 Task: Look for products in the category "Letter Vitamins" from Ultima Replenisher only.
Action: Mouse moved to (331, 186)
Screenshot: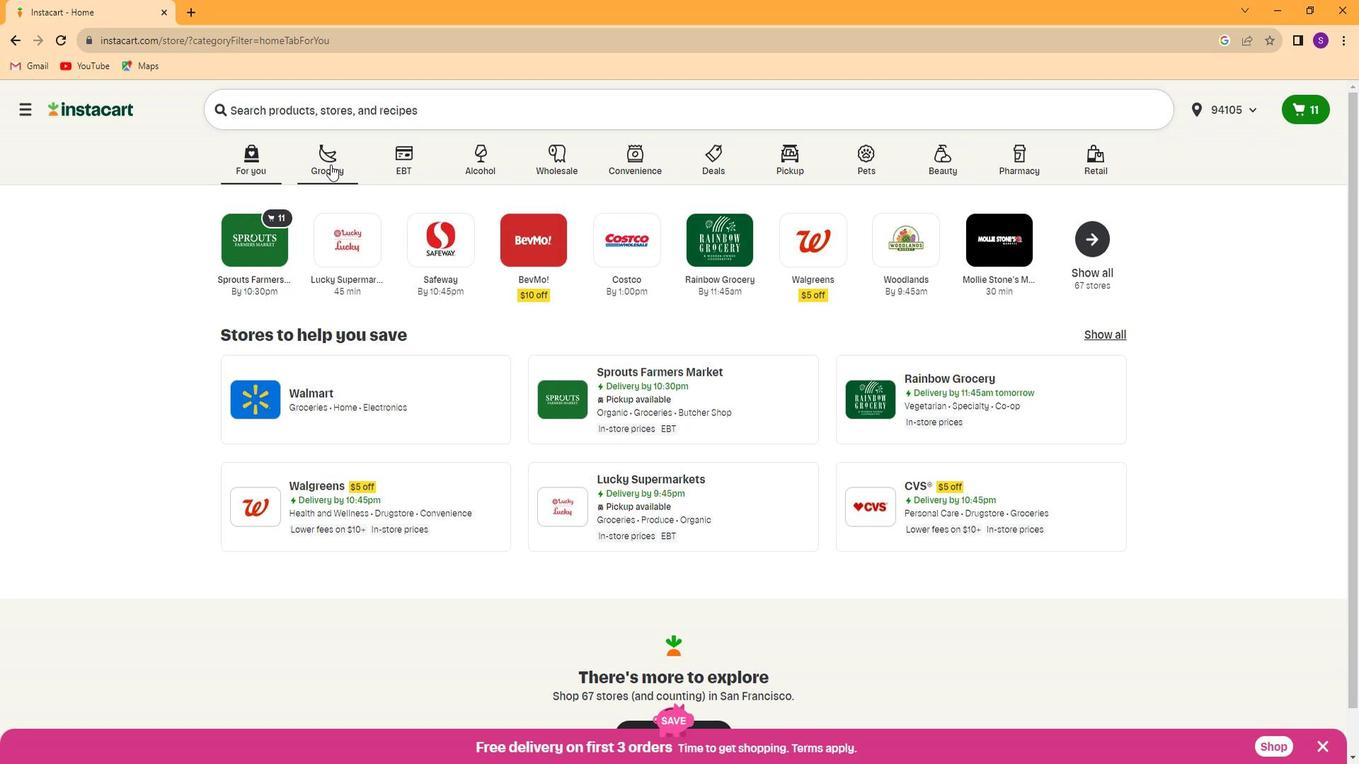 
Action: Mouse pressed left at (331, 186)
Screenshot: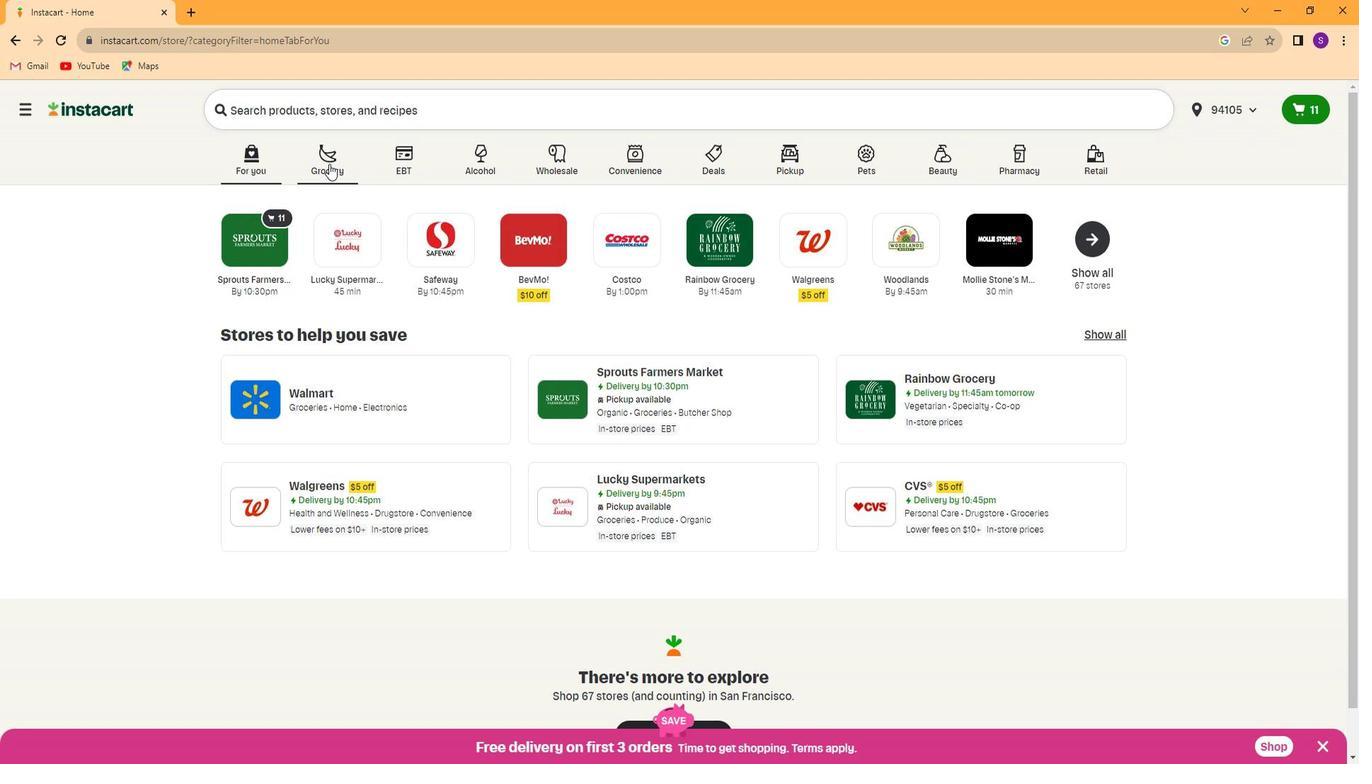 
Action: Mouse moved to (1071, 296)
Screenshot: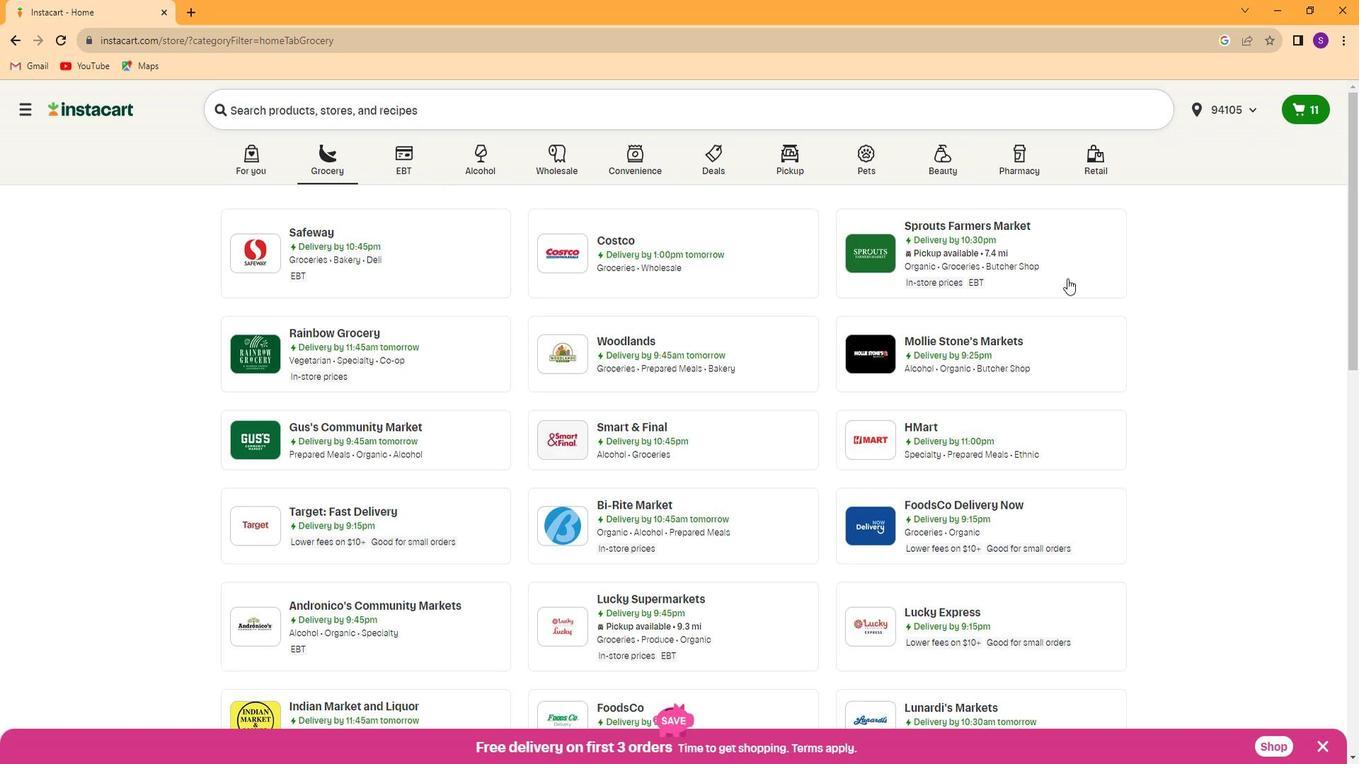 
Action: Mouse pressed left at (1071, 296)
Screenshot: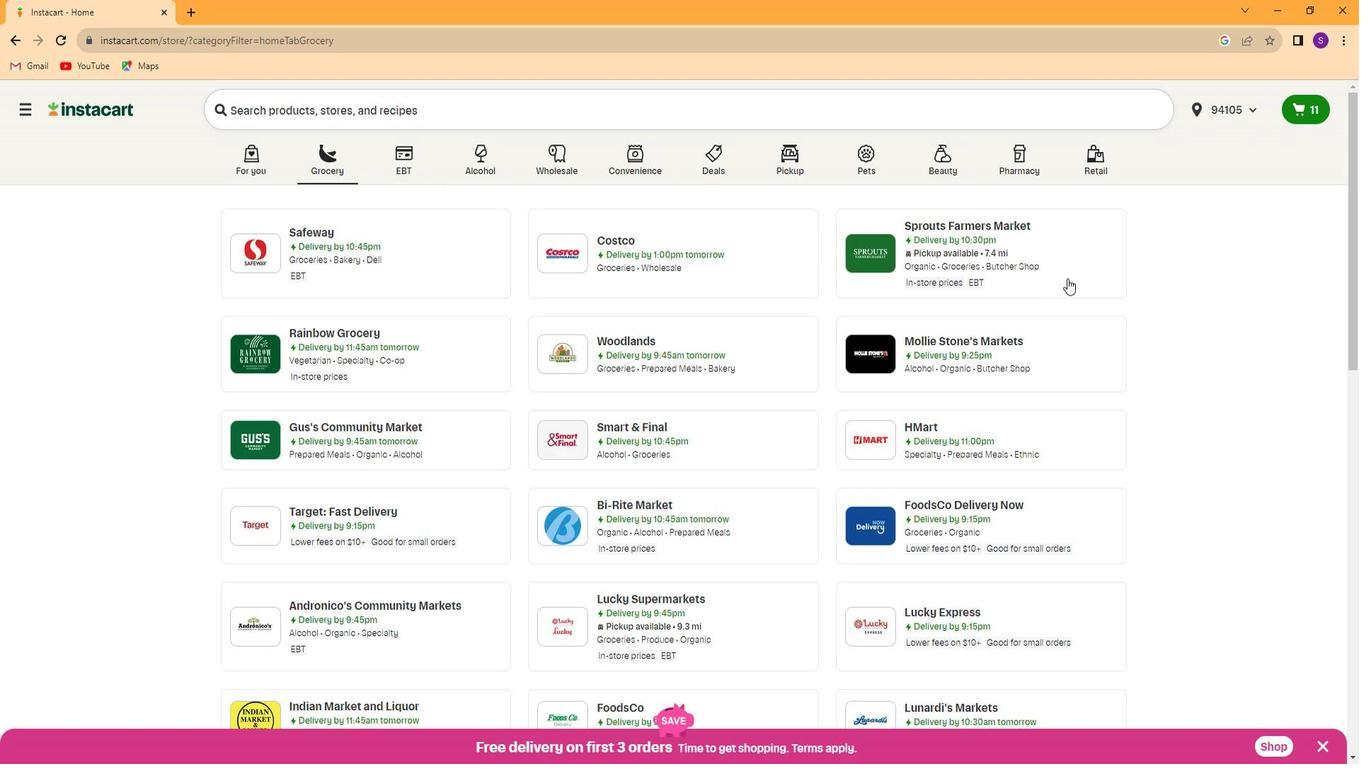 
Action: Mouse moved to (91, 609)
Screenshot: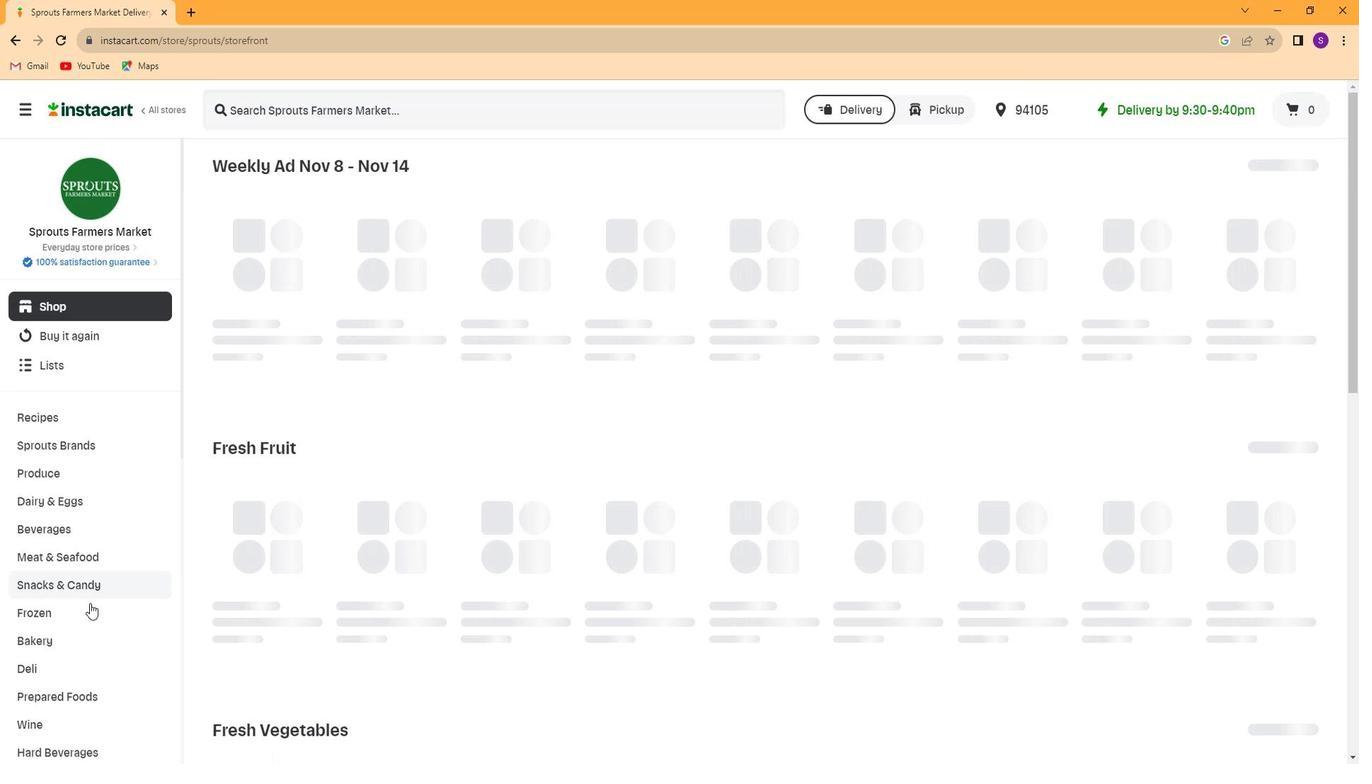 
Action: Mouse scrolled (91, 608) with delta (0, 0)
Screenshot: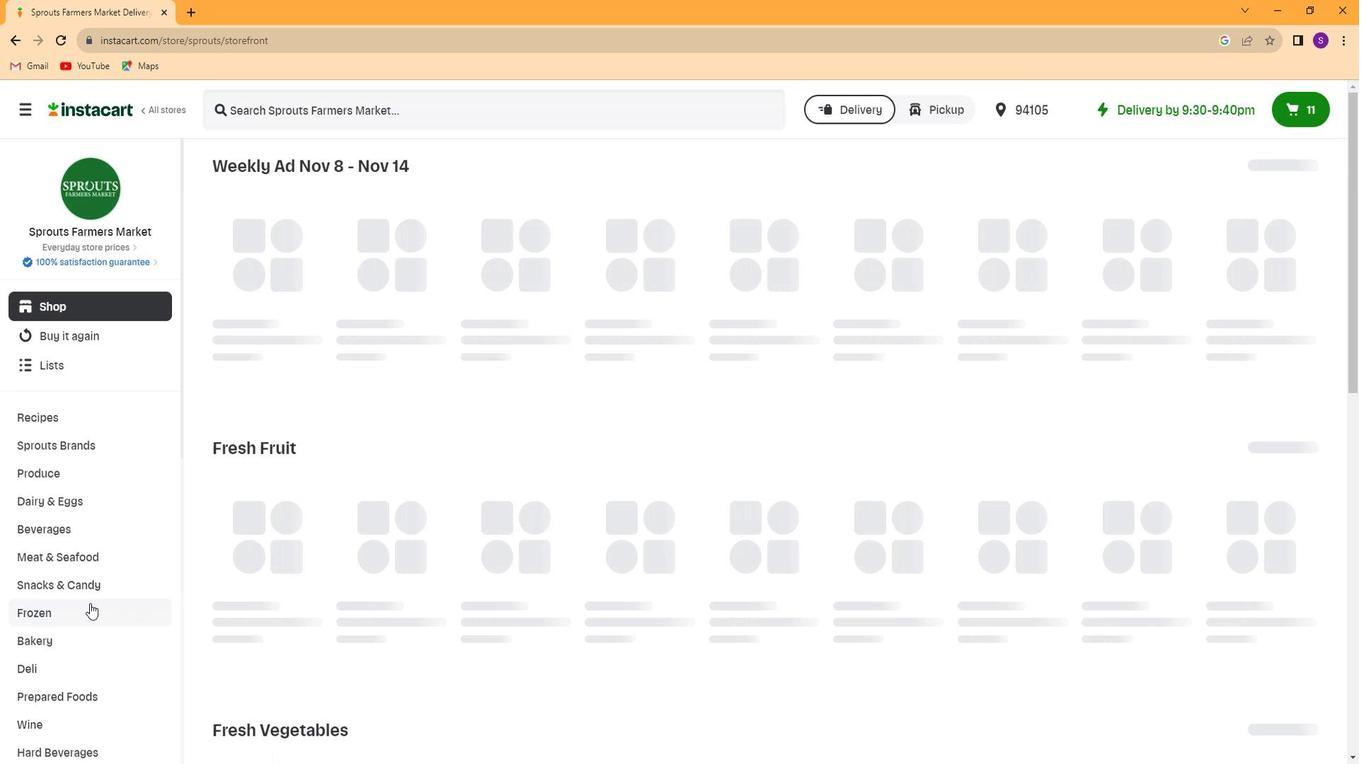 
Action: Mouse scrolled (91, 608) with delta (0, 0)
Screenshot: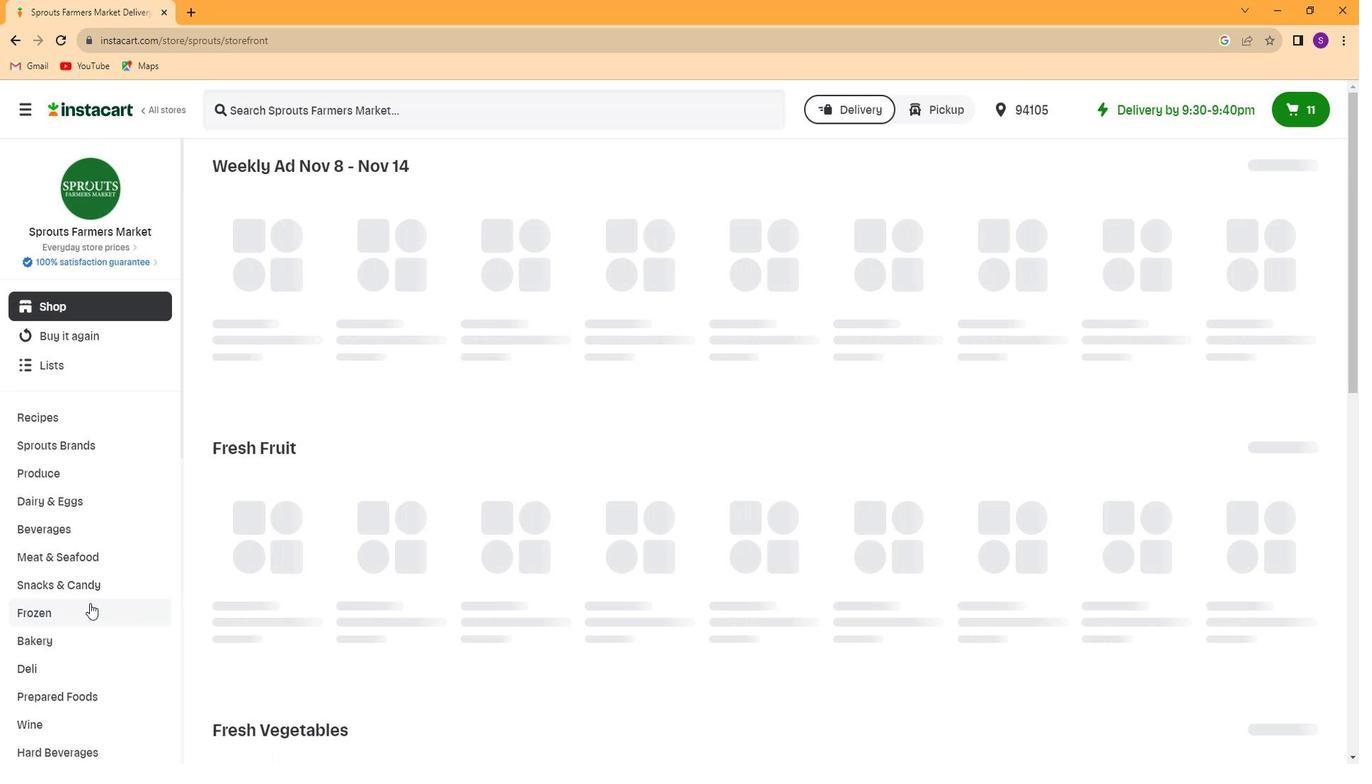 
Action: Mouse scrolled (91, 608) with delta (0, 0)
Screenshot: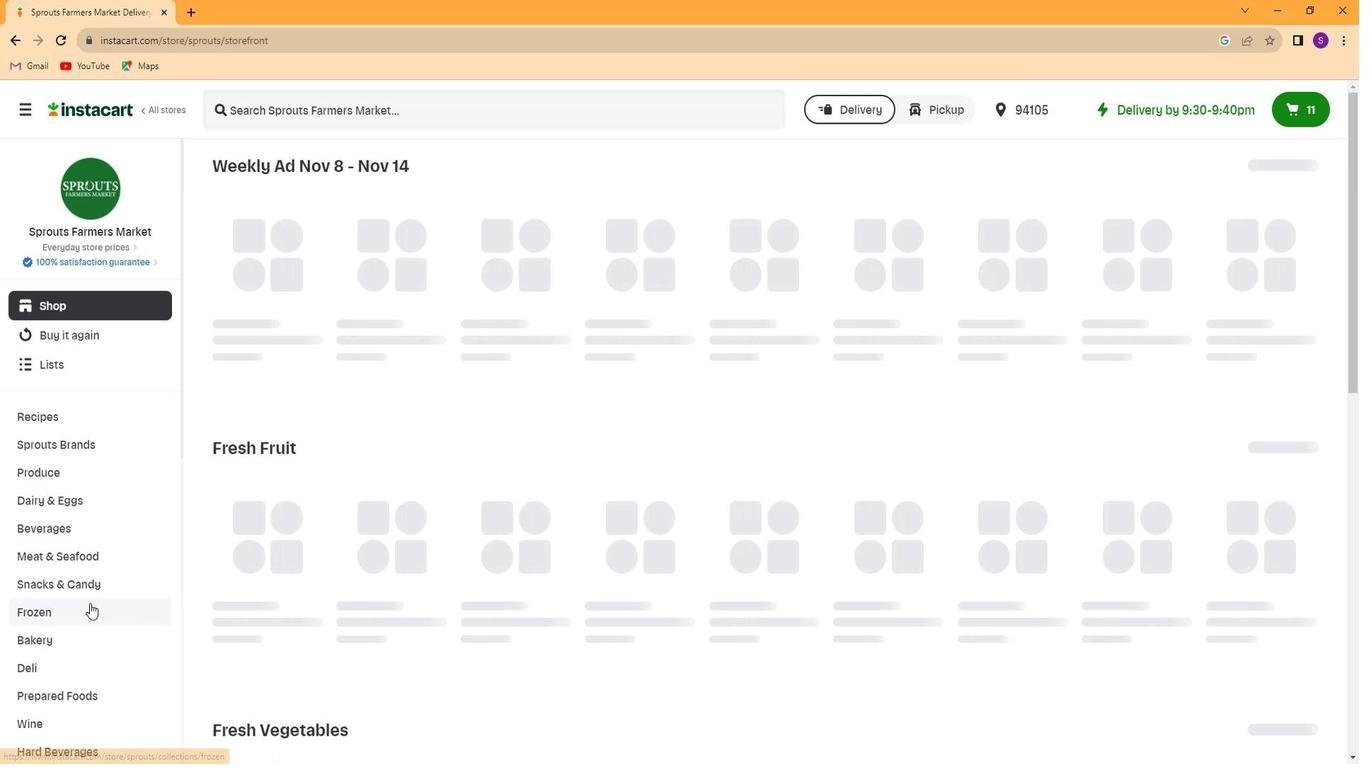 
Action: Mouse moved to (91, 609)
Screenshot: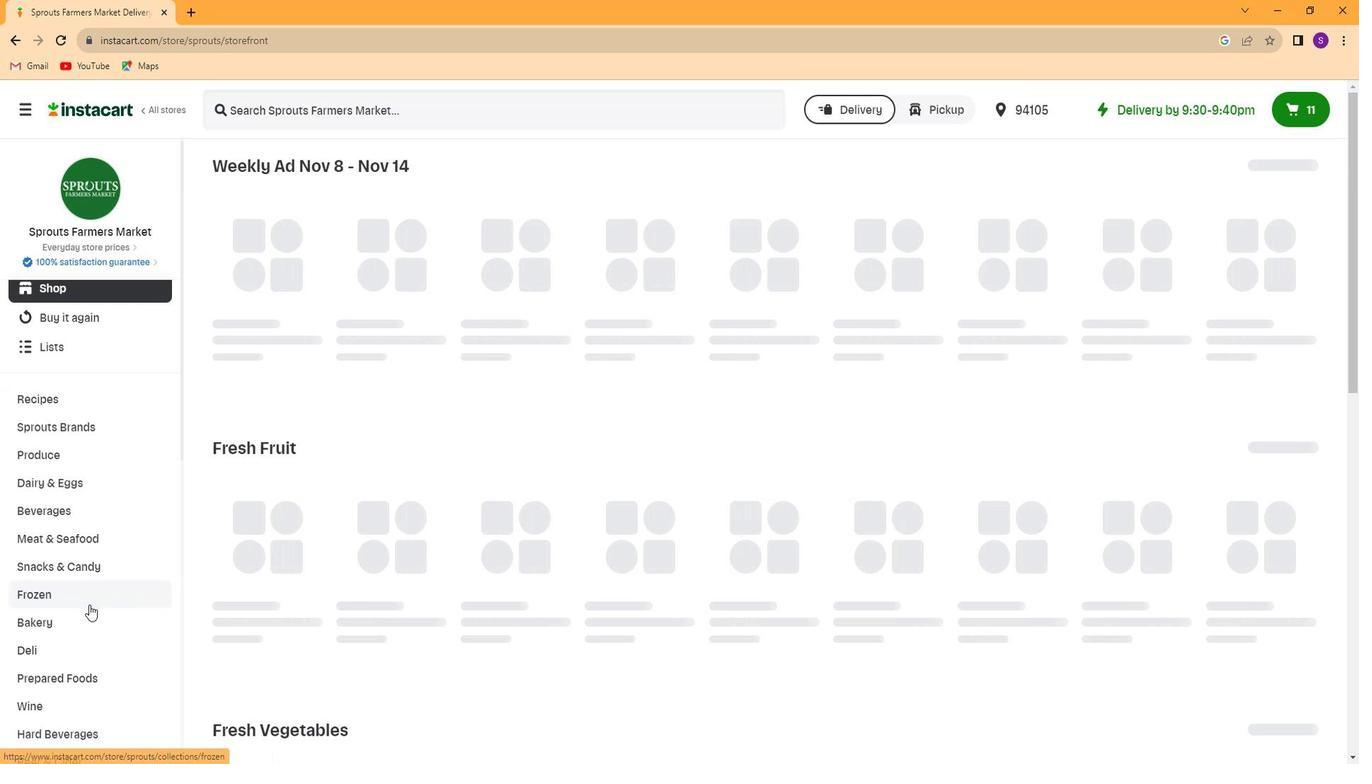 
Action: Mouse scrolled (91, 609) with delta (0, 0)
Screenshot: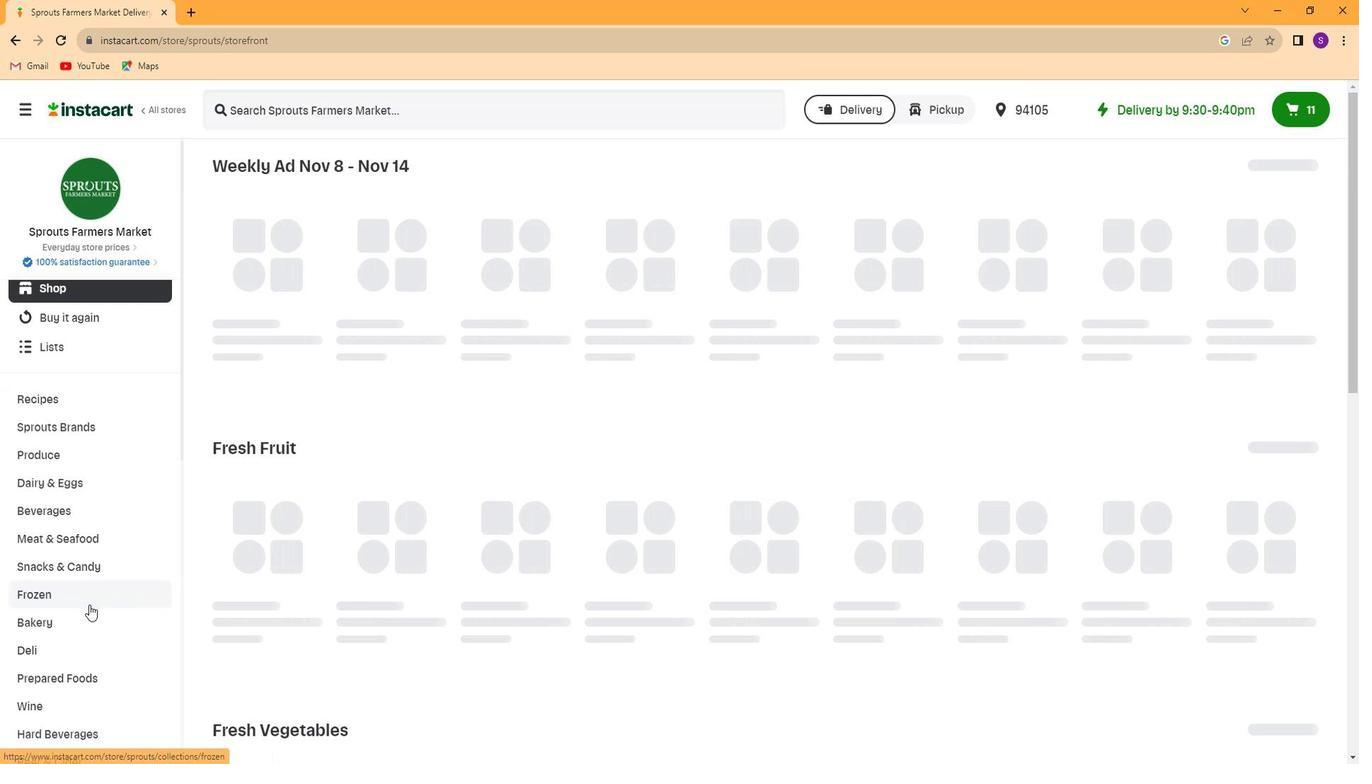 
Action: Mouse moved to (89, 610)
Screenshot: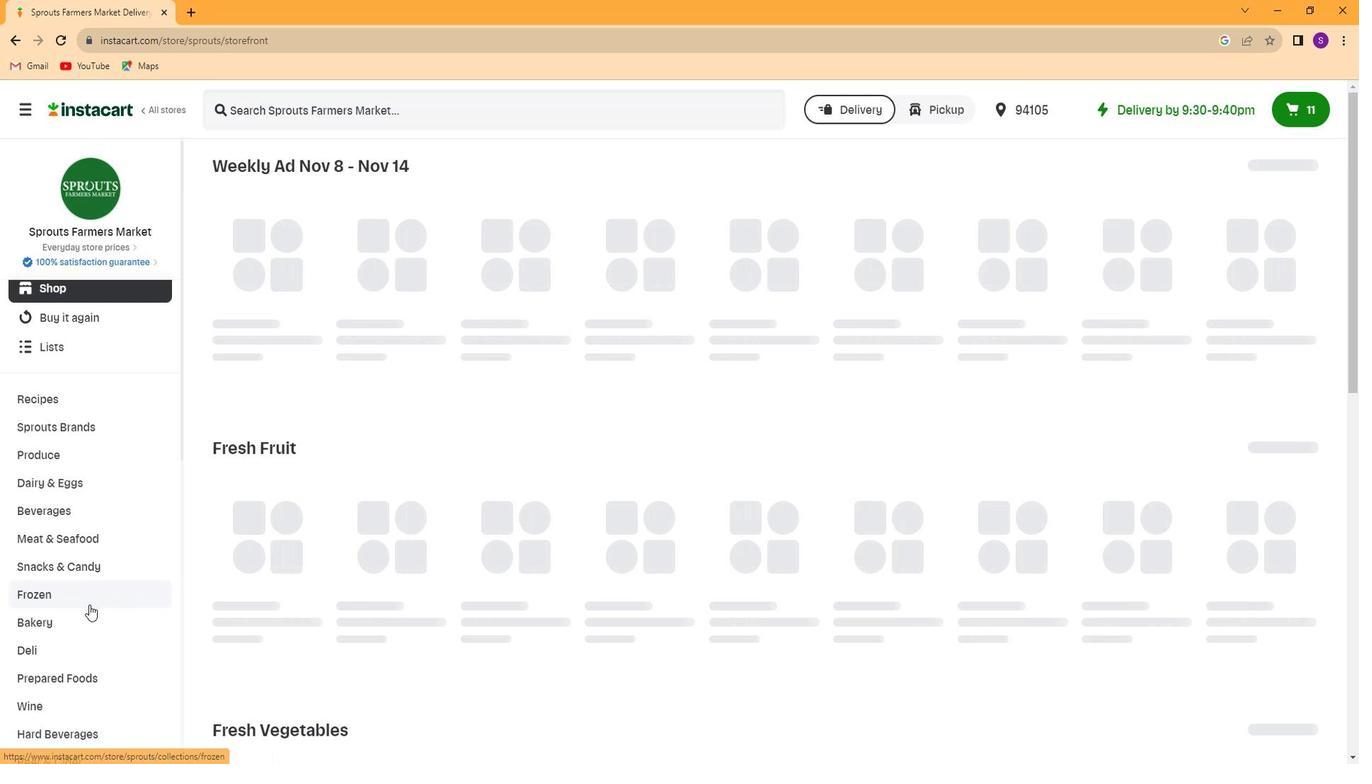 
Action: Mouse scrolled (89, 611) with delta (0, 0)
Screenshot: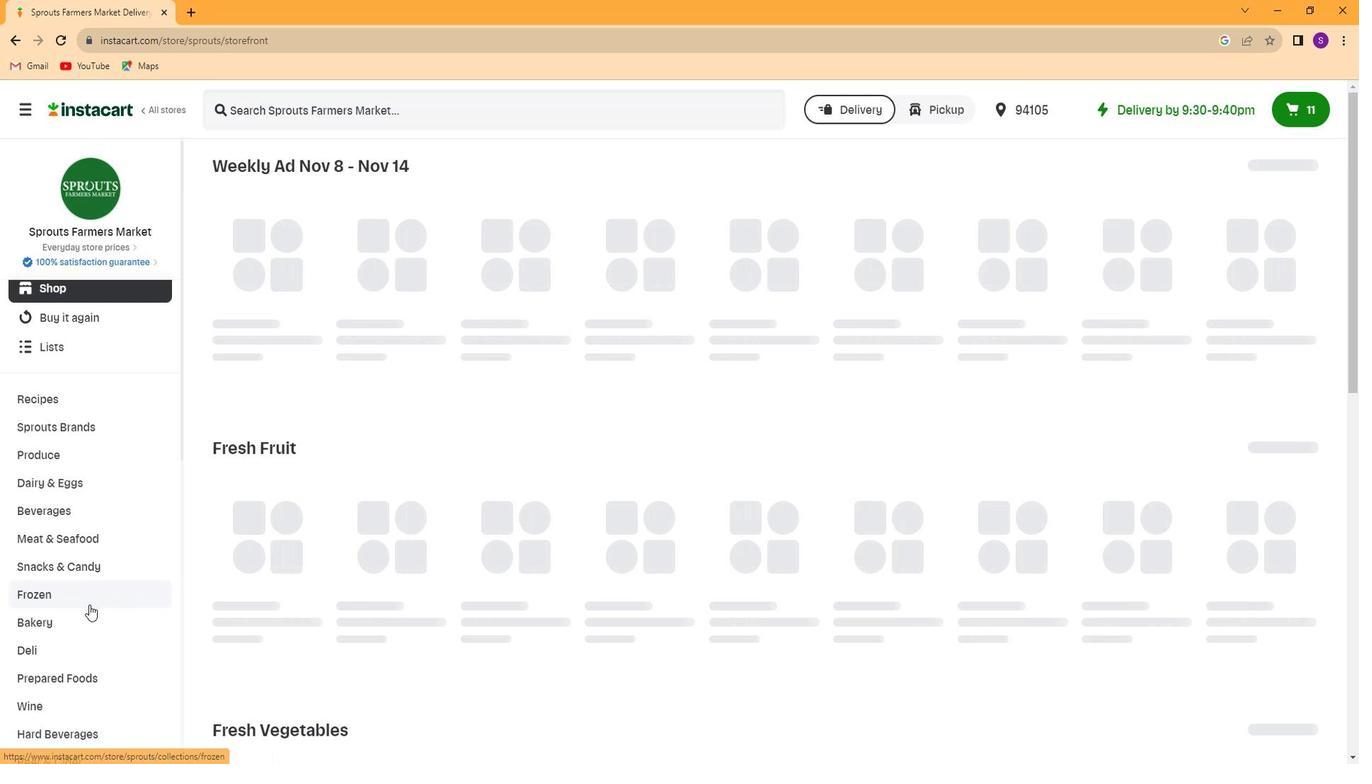 
Action: Mouse scrolled (89, 609) with delta (0, 0)
Screenshot: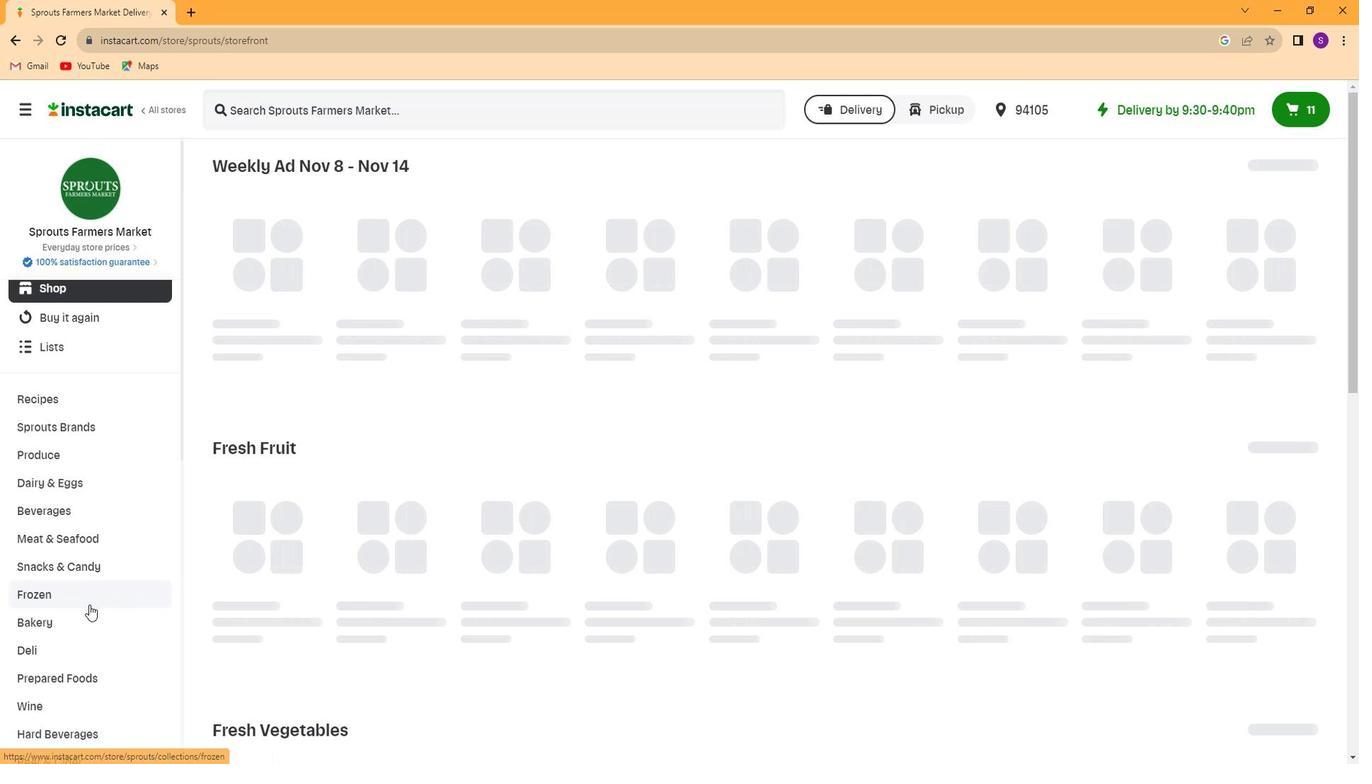 
Action: Mouse scrolled (89, 609) with delta (0, 0)
Screenshot: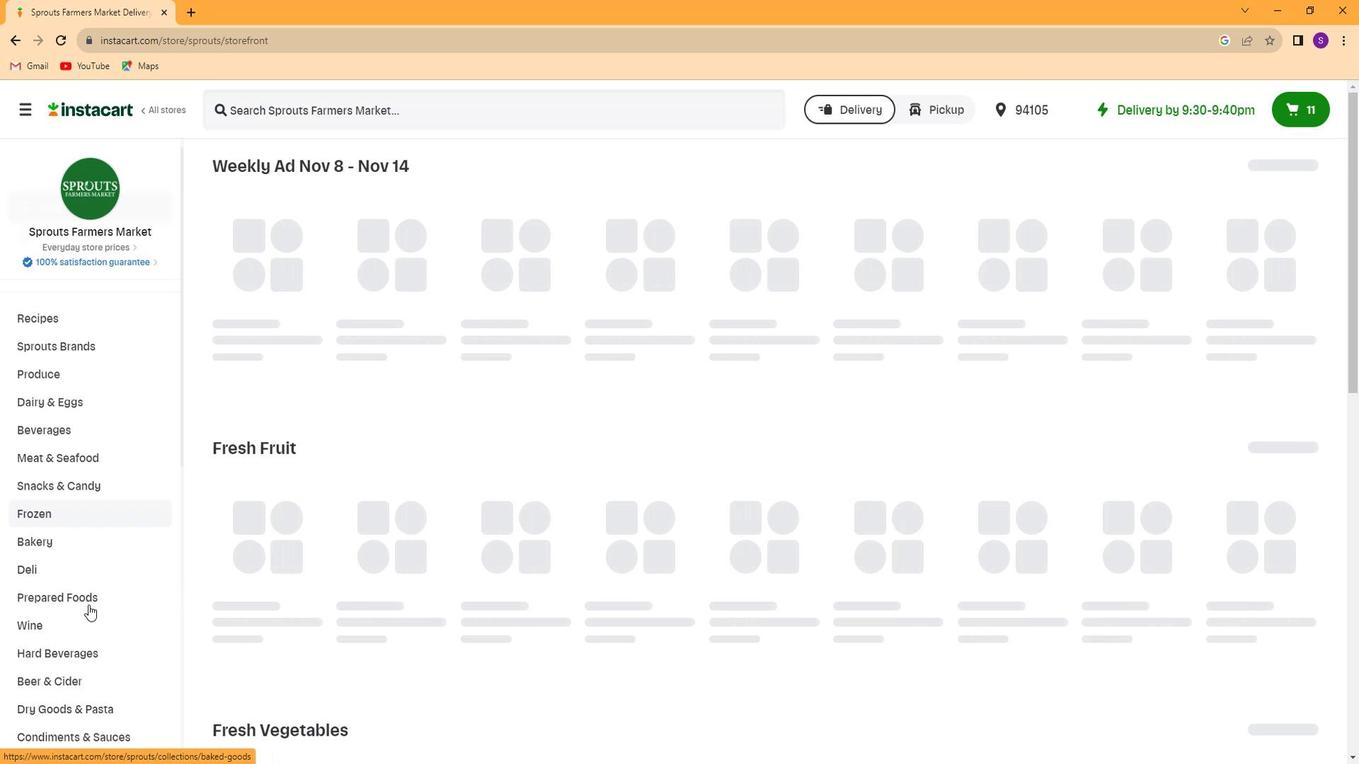 
Action: Mouse scrolled (89, 609) with delta (0, 0)
Screenshot: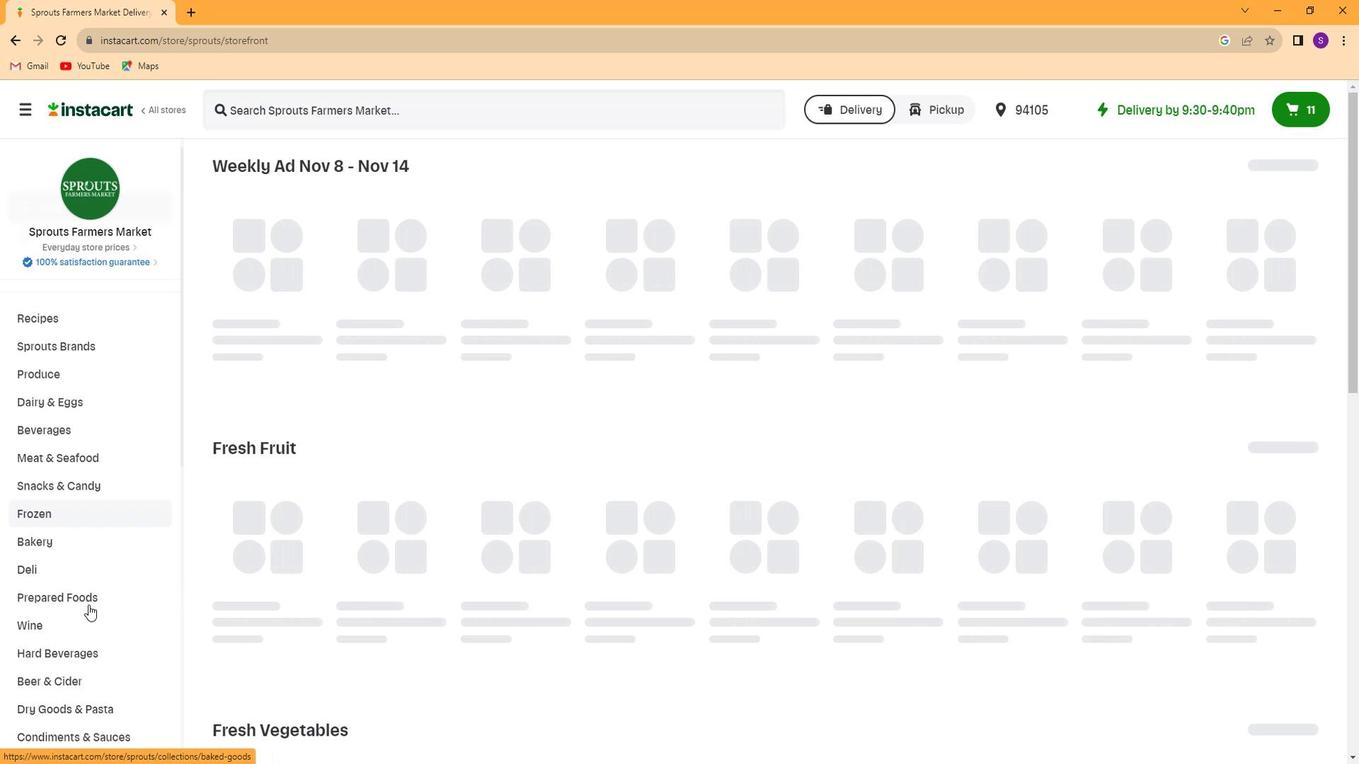 
Action: Mouse scrolled (89, 609) with delta (0, 0)
Screenshot: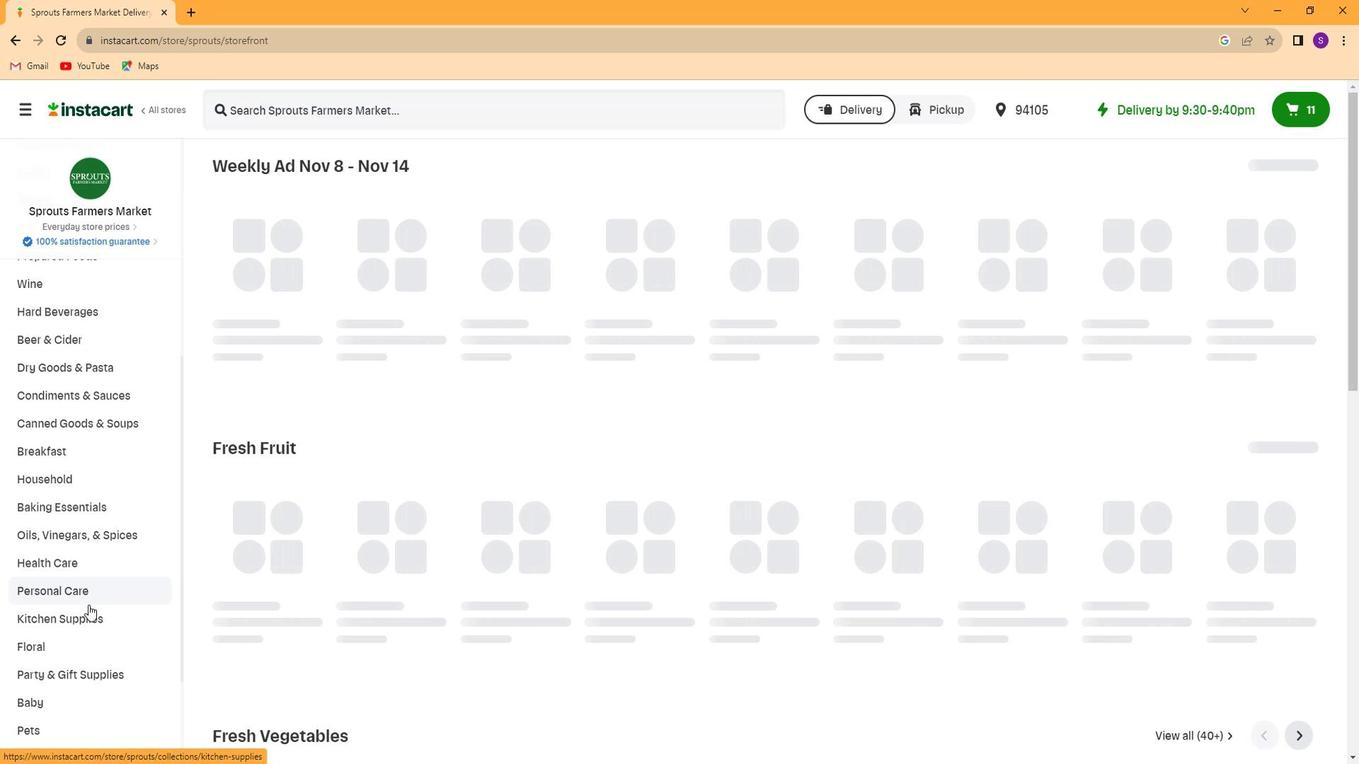 
Action: Mouse scrolled (89, 609) with delta (0, 0)
Screenshot: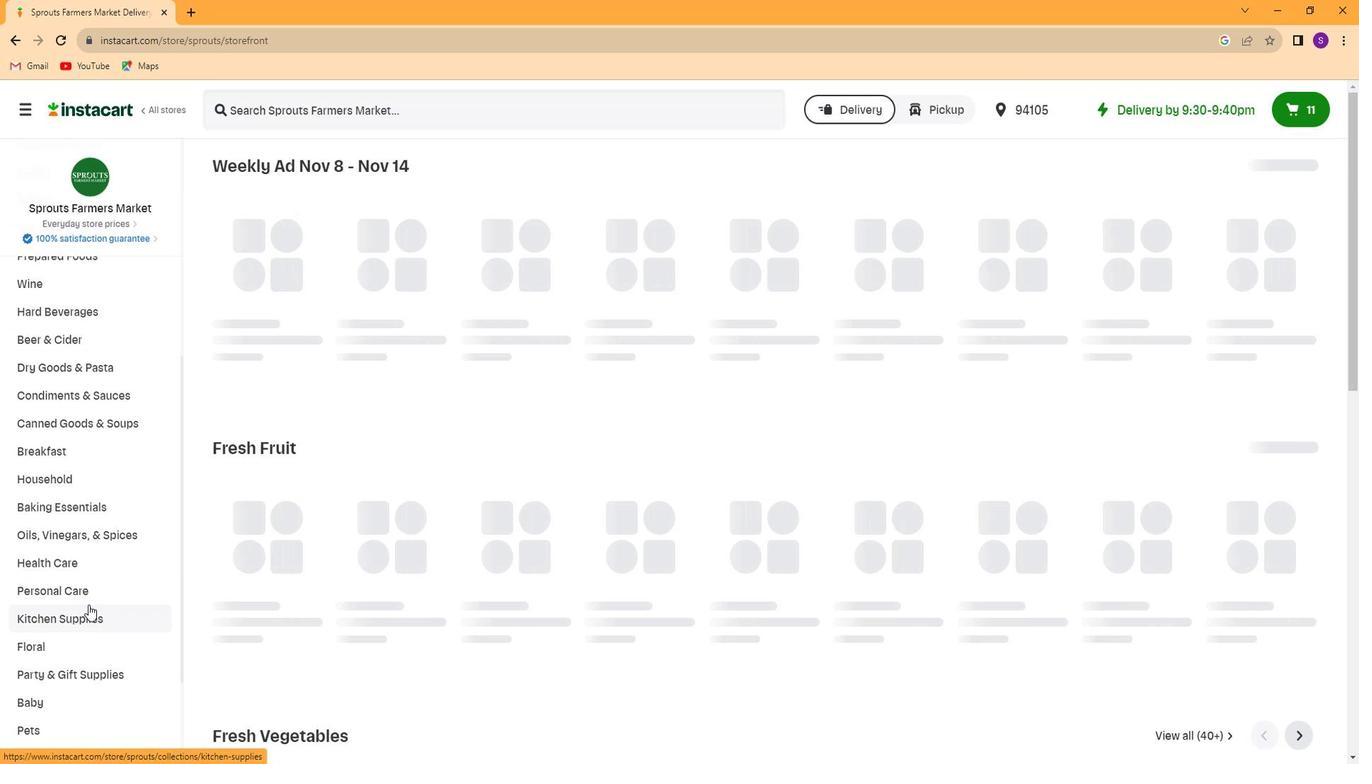 
Action: Mouse scrolled (89, 609) with delta (0, 0)
Screenshot: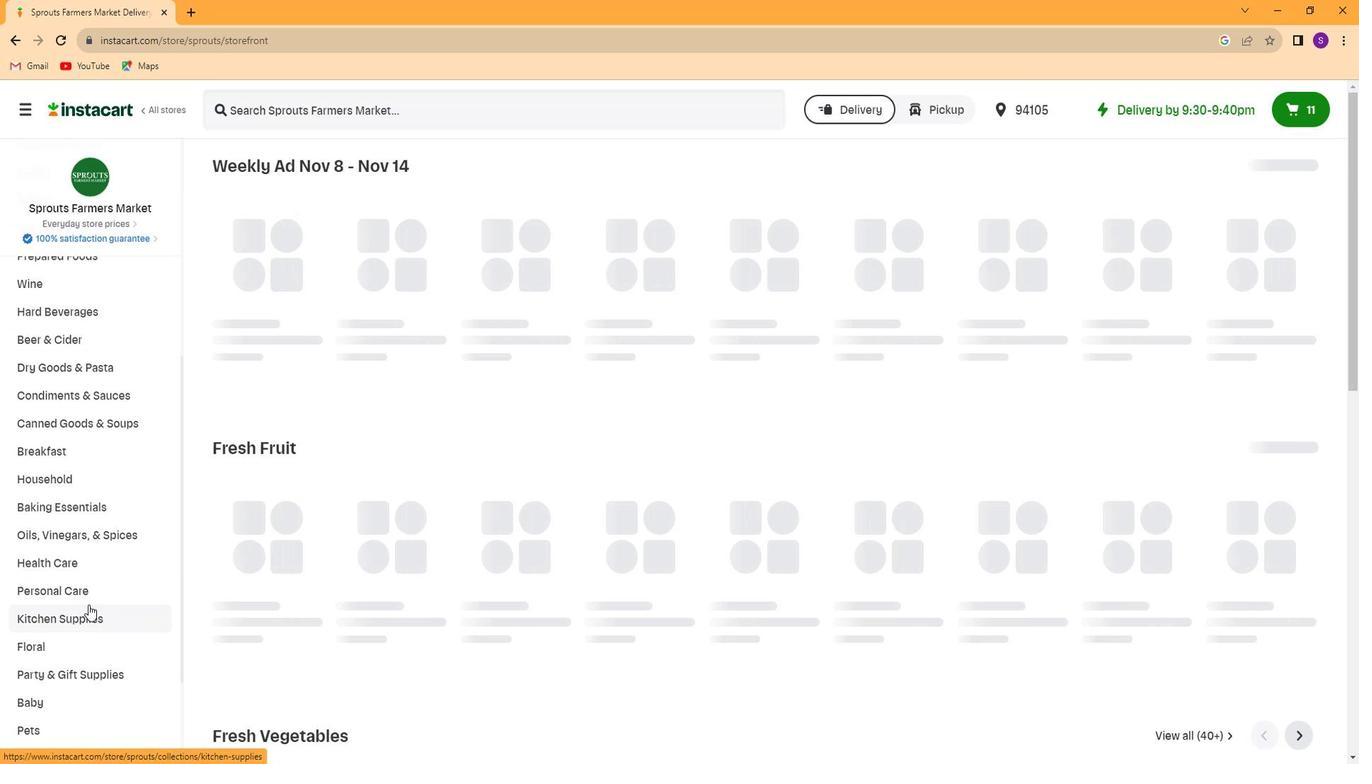 
Action: Mouse scrolled (89, 609) with delta (0, 0)
Screenshot: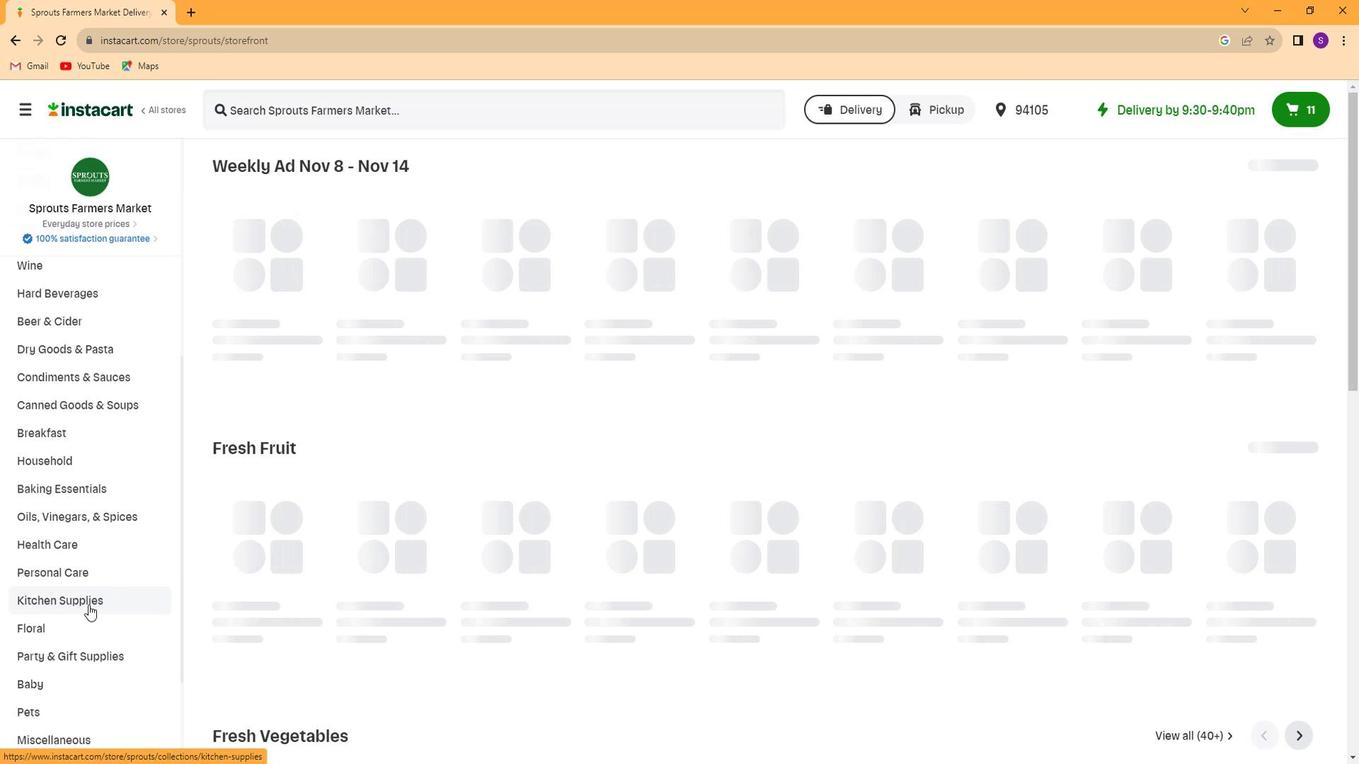 
Action: Mouse scrolled (89, 609) with delta (0, 0)
Screenshot: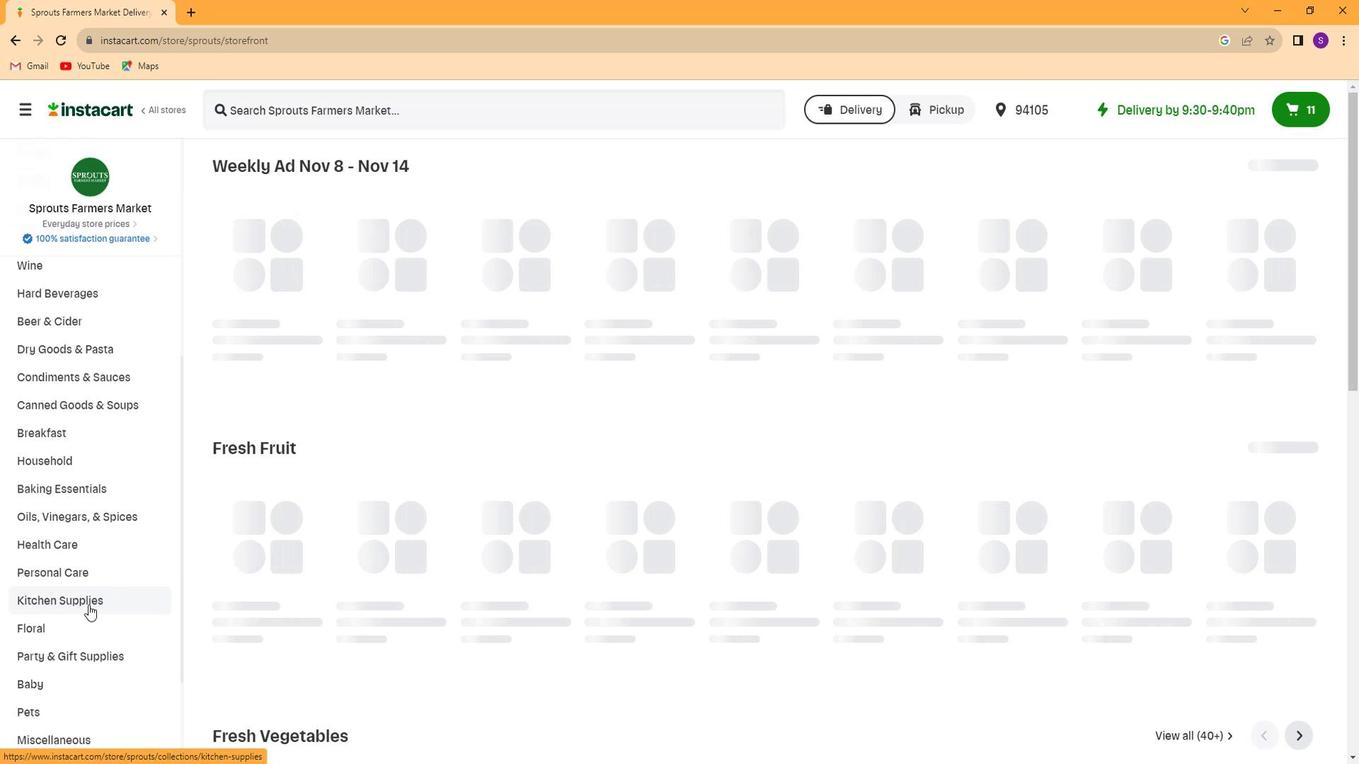 
Action: Mouse scrolled (89, 609) with delta (0, 0)
Screenshot: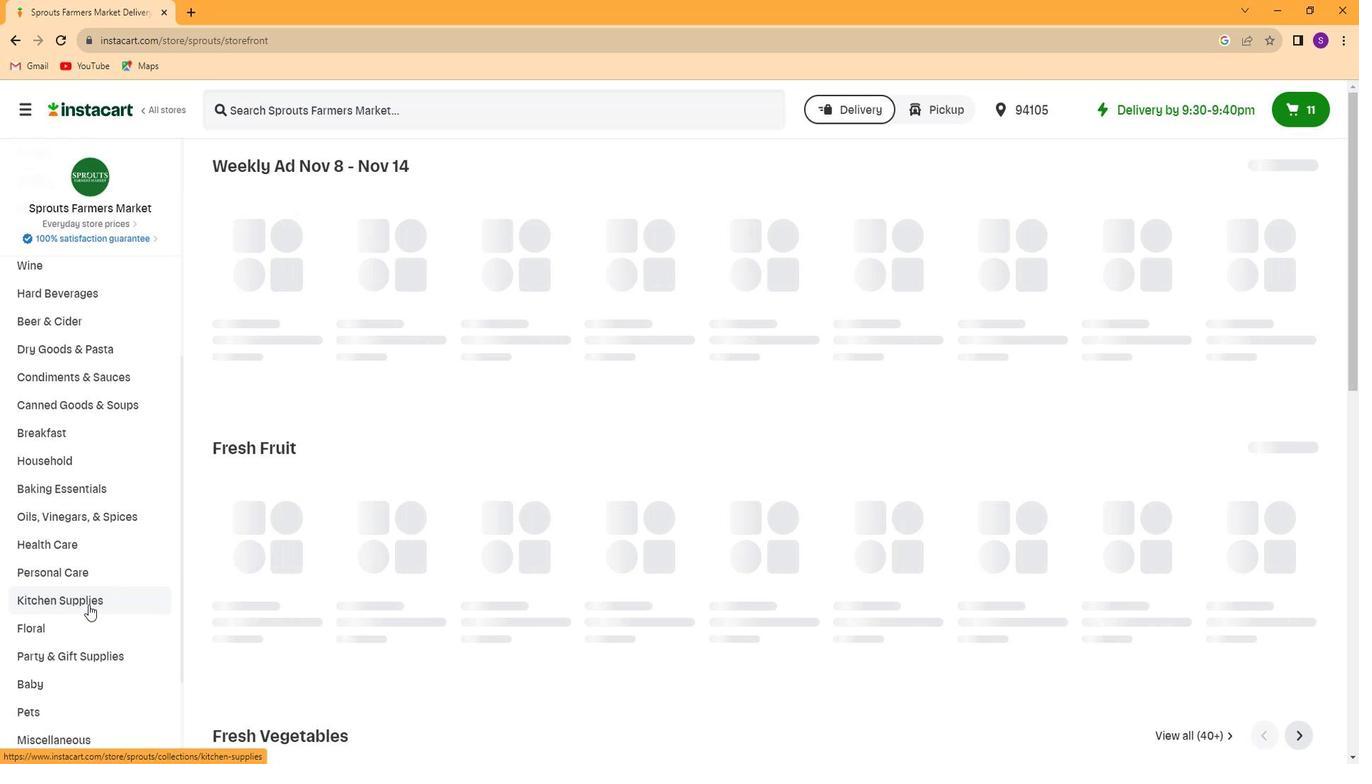 
Action: Mouse scrolled (89, 609) with delta (0, 0)
Screenshot: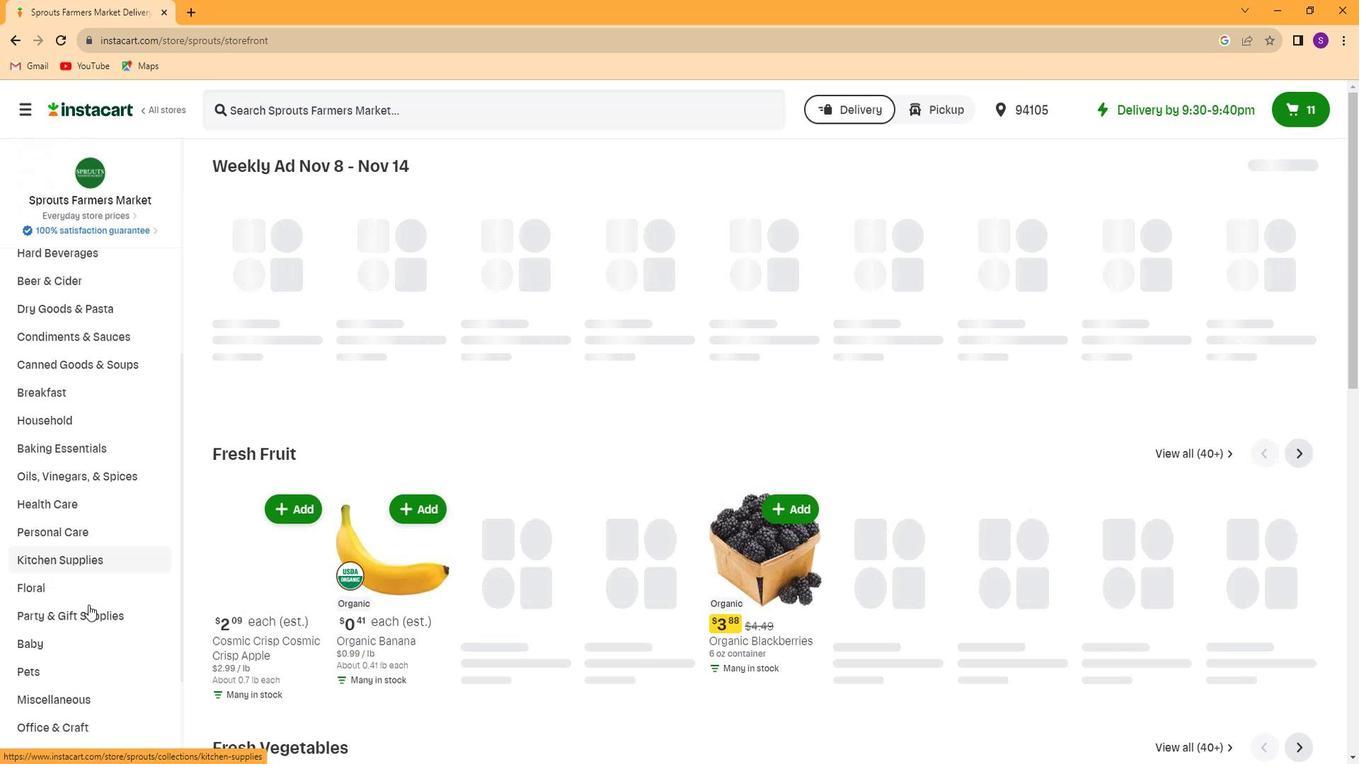 
Action: Mouse scrolled (89, 609) with delta (0, 0)
Screenshot: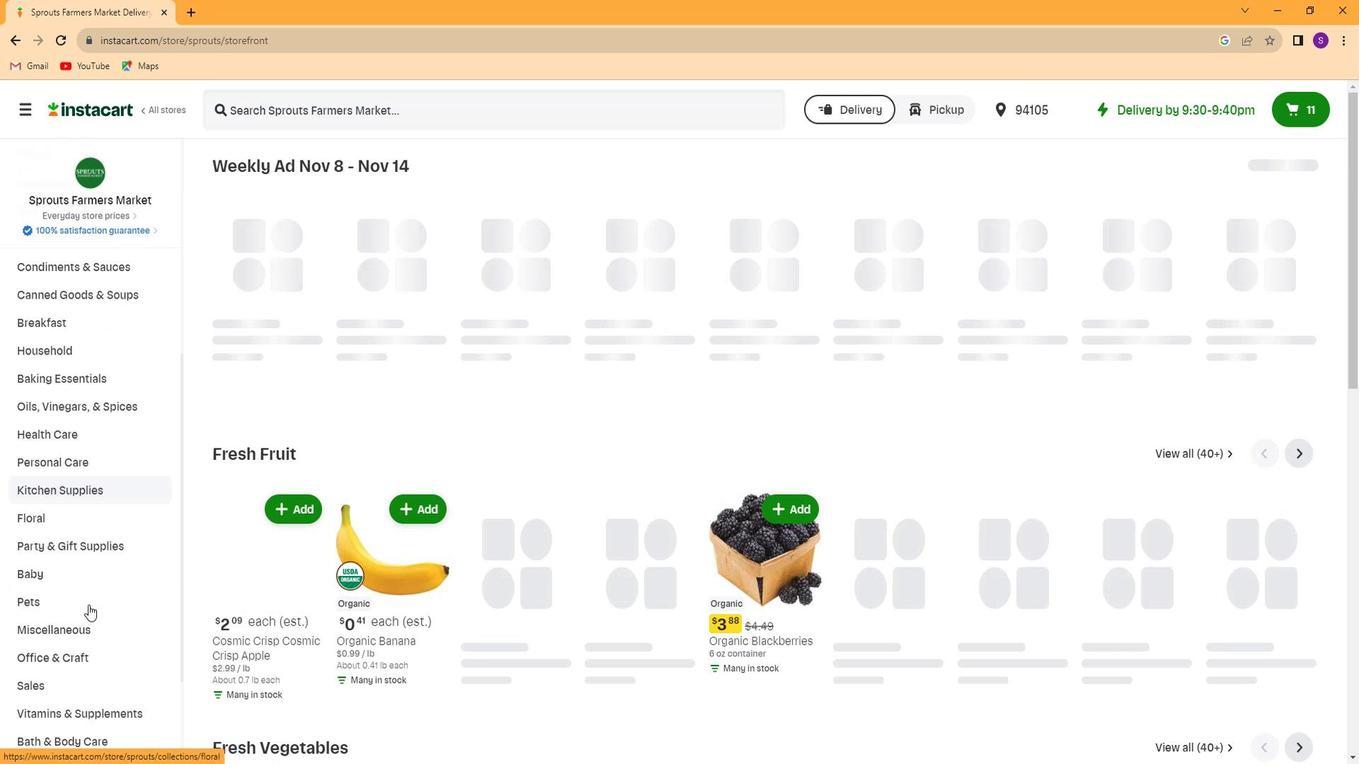 
Action: Mouse moved to (109, 693)
Screenshot: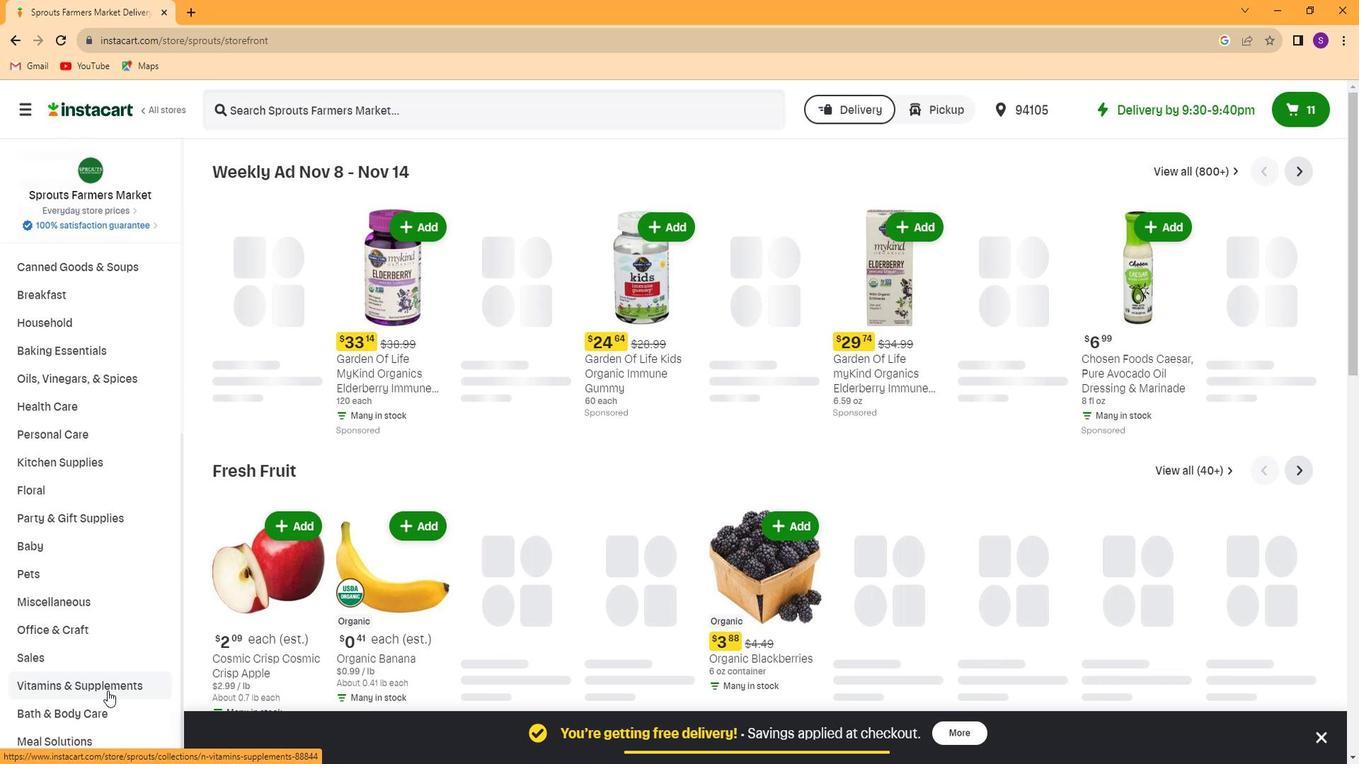
Action: Mouse pressed left at (109, 693)
Screenshot: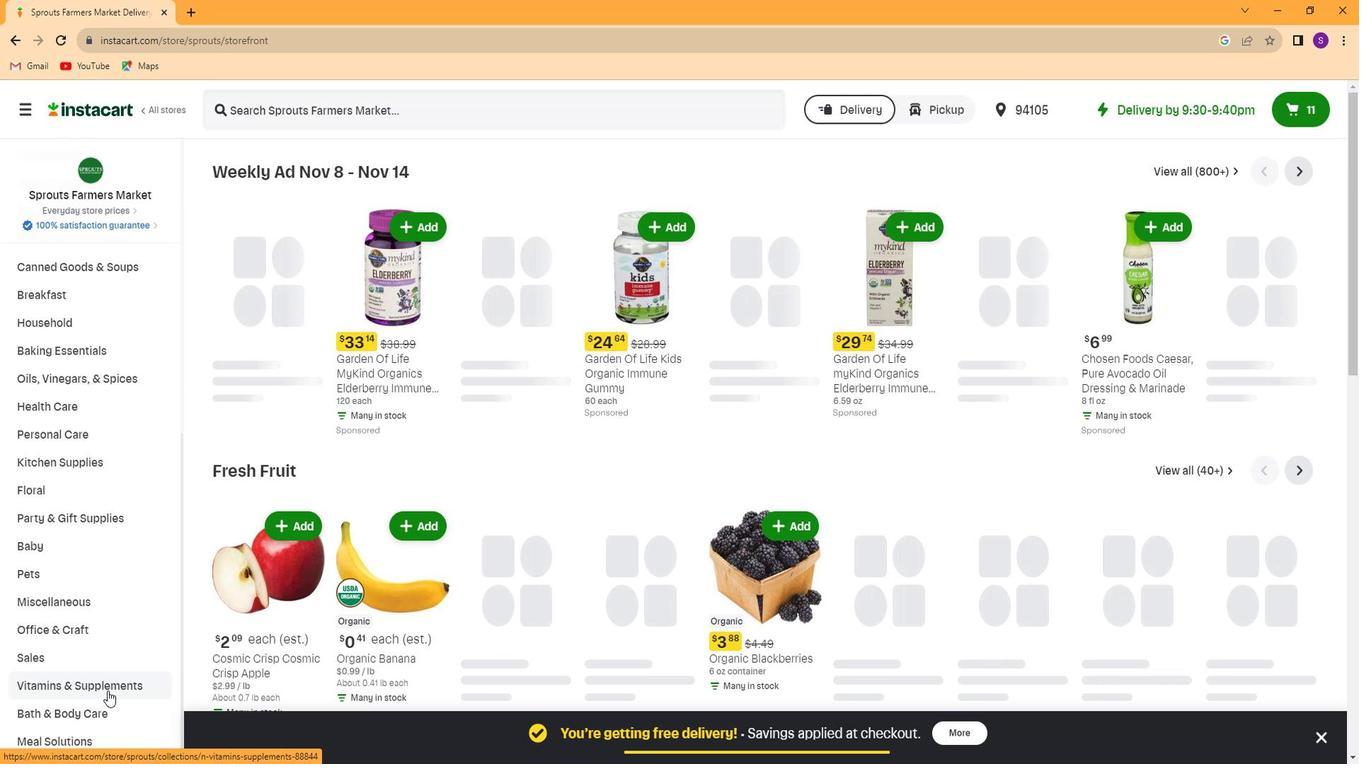 
Action: Mouse moved to (100, 606)
Screenshot: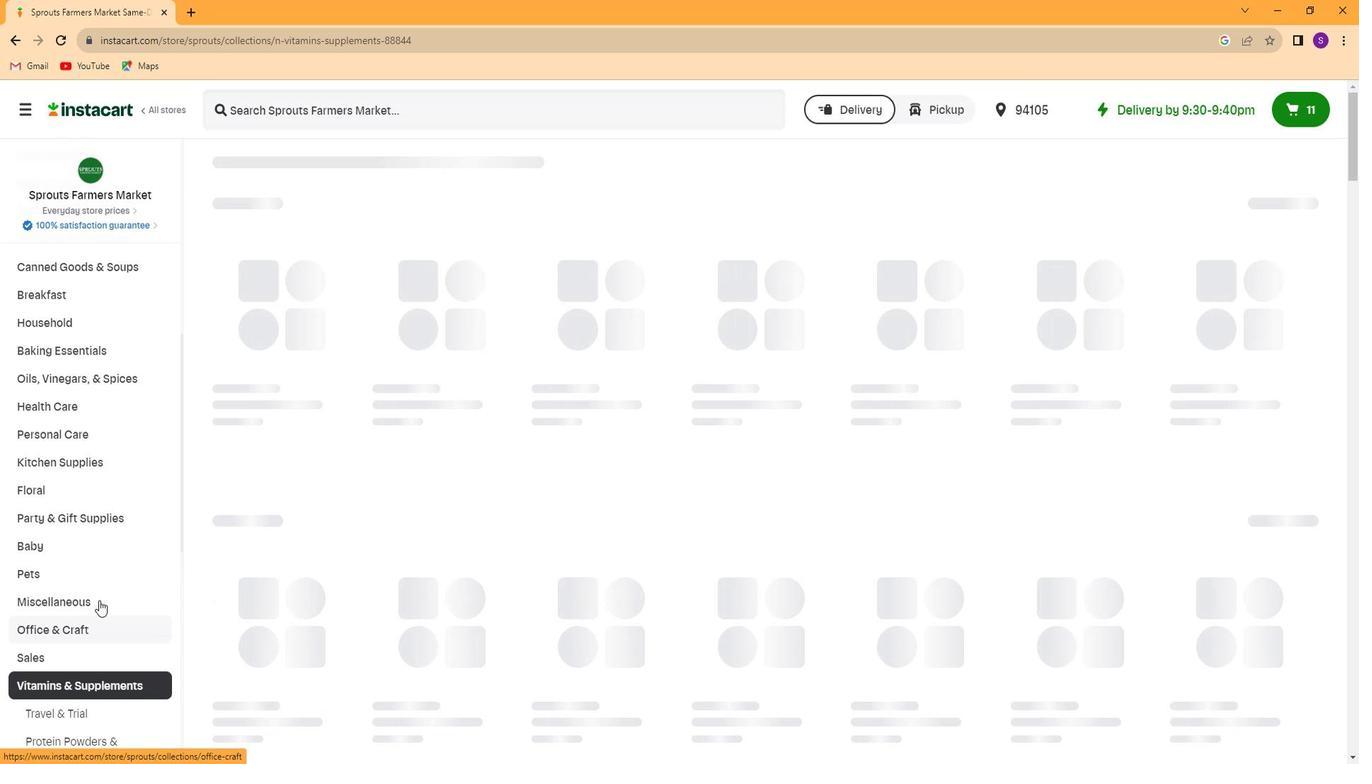 
Action: Mouse scrolled (100, 605) with delta (0, 0)
Screenshot: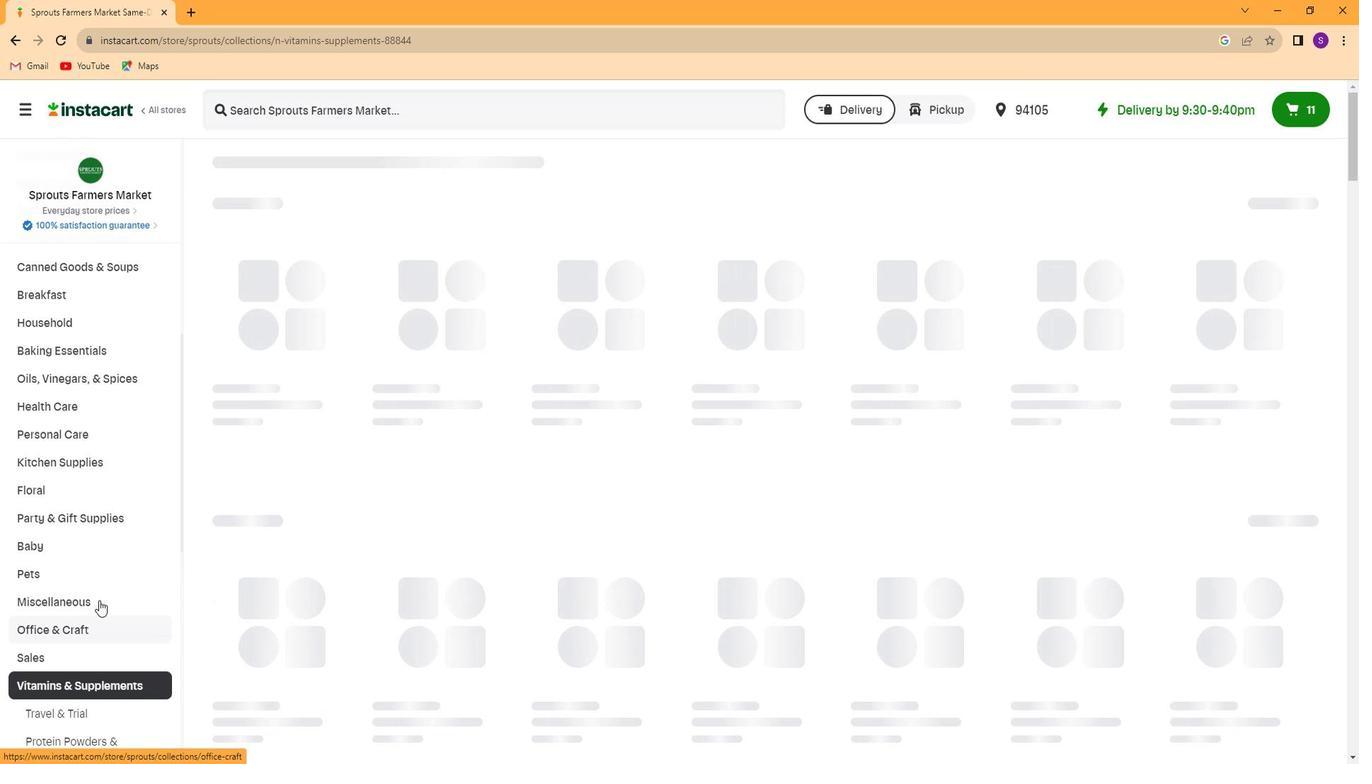
Action: Mouse moved to (100, 595)
Screenshot: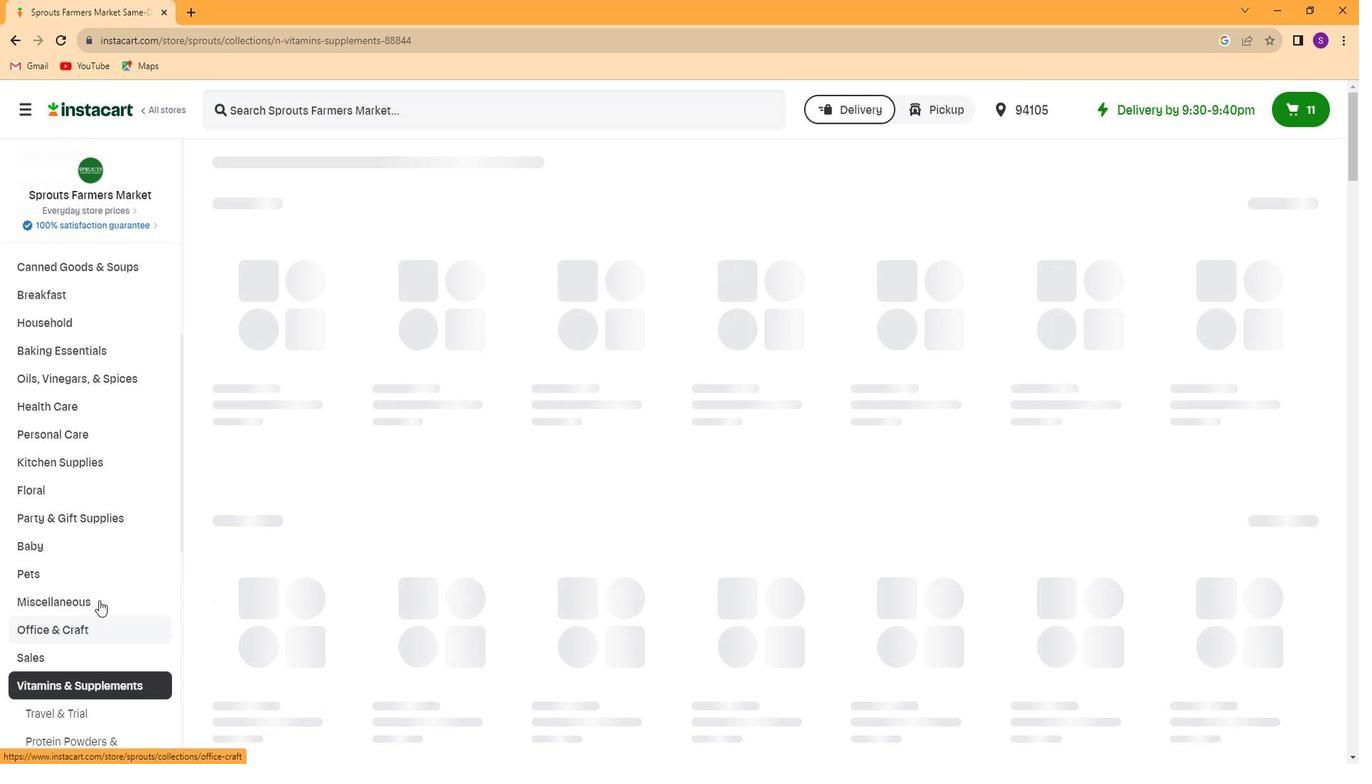 
Action: Mouse scrolled (100, 594) with delta (0, 0)
Screenshot: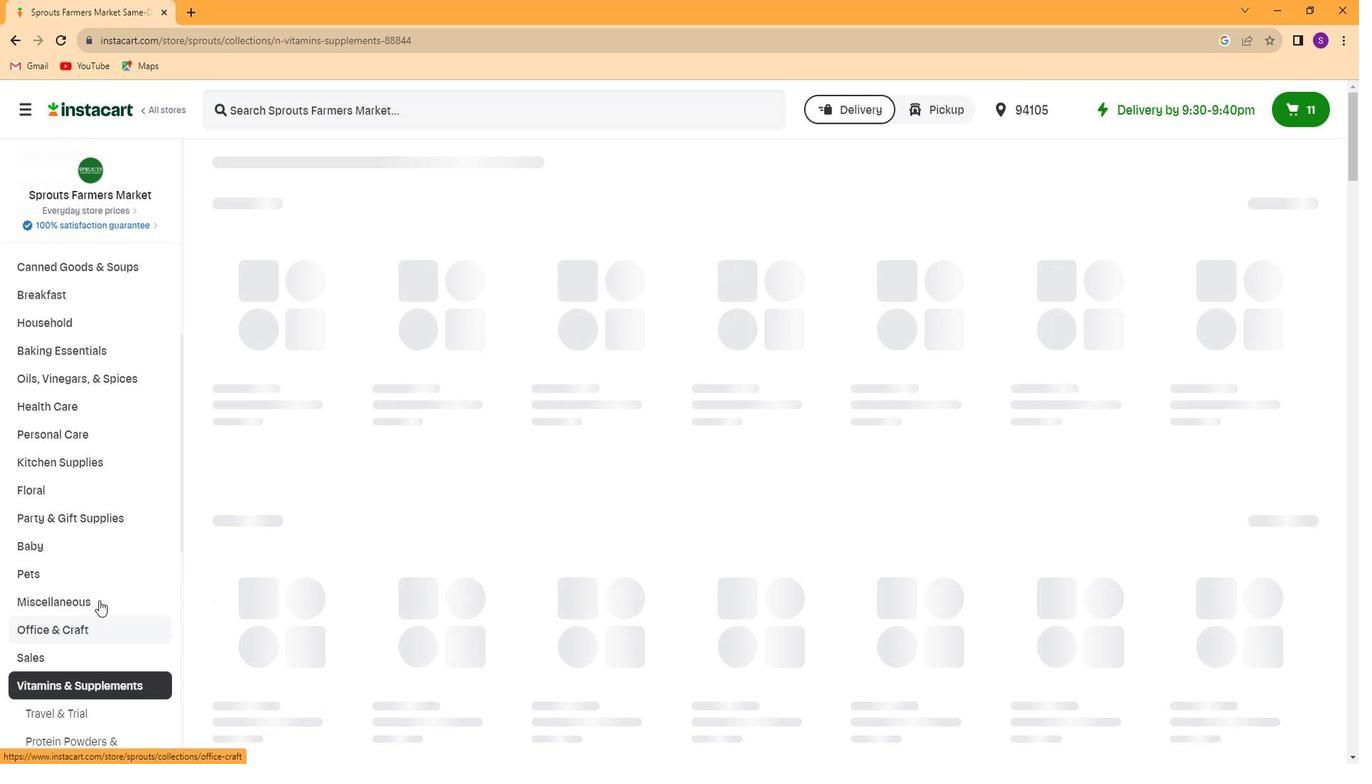 
Action: Mouse moved to (99, 587)
Screenshot: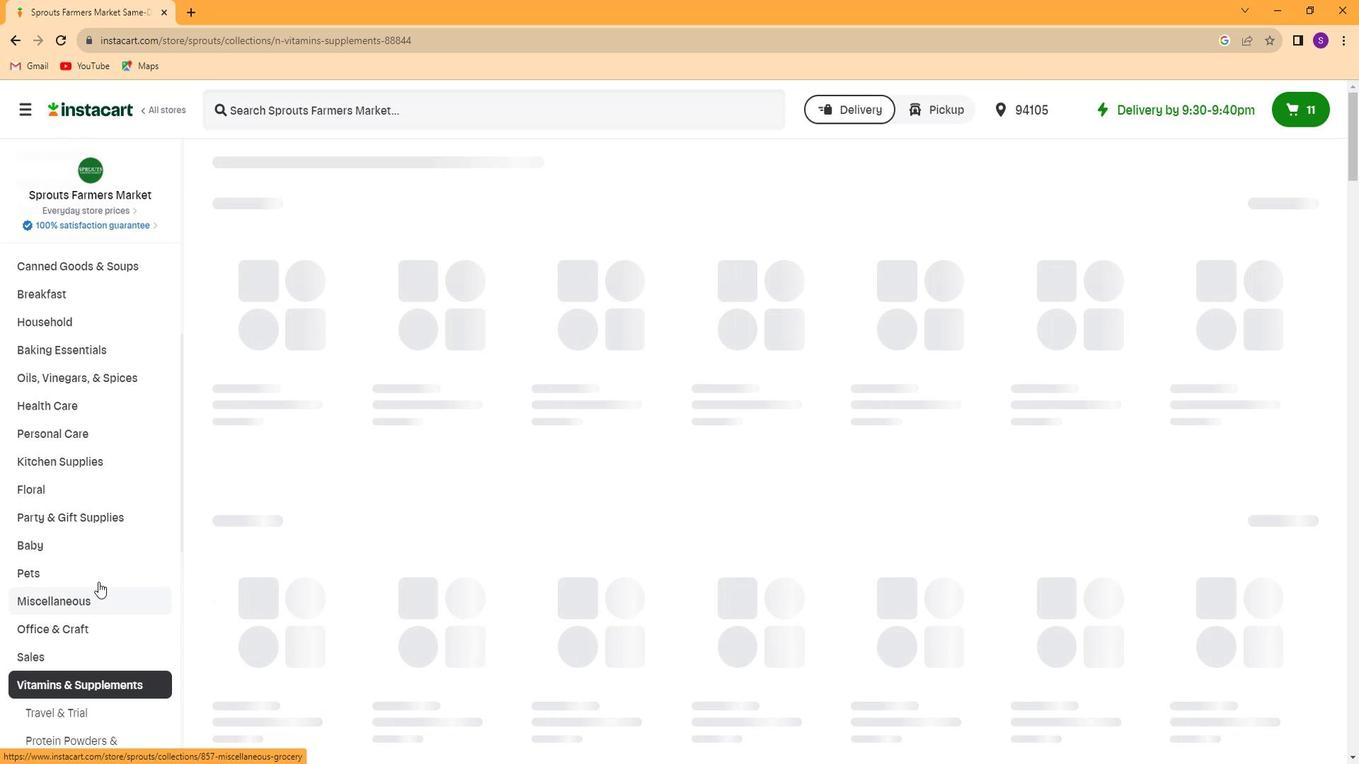 
Action: Mouse scrolled (99, 587) with delta (0, 0)
Screenshot: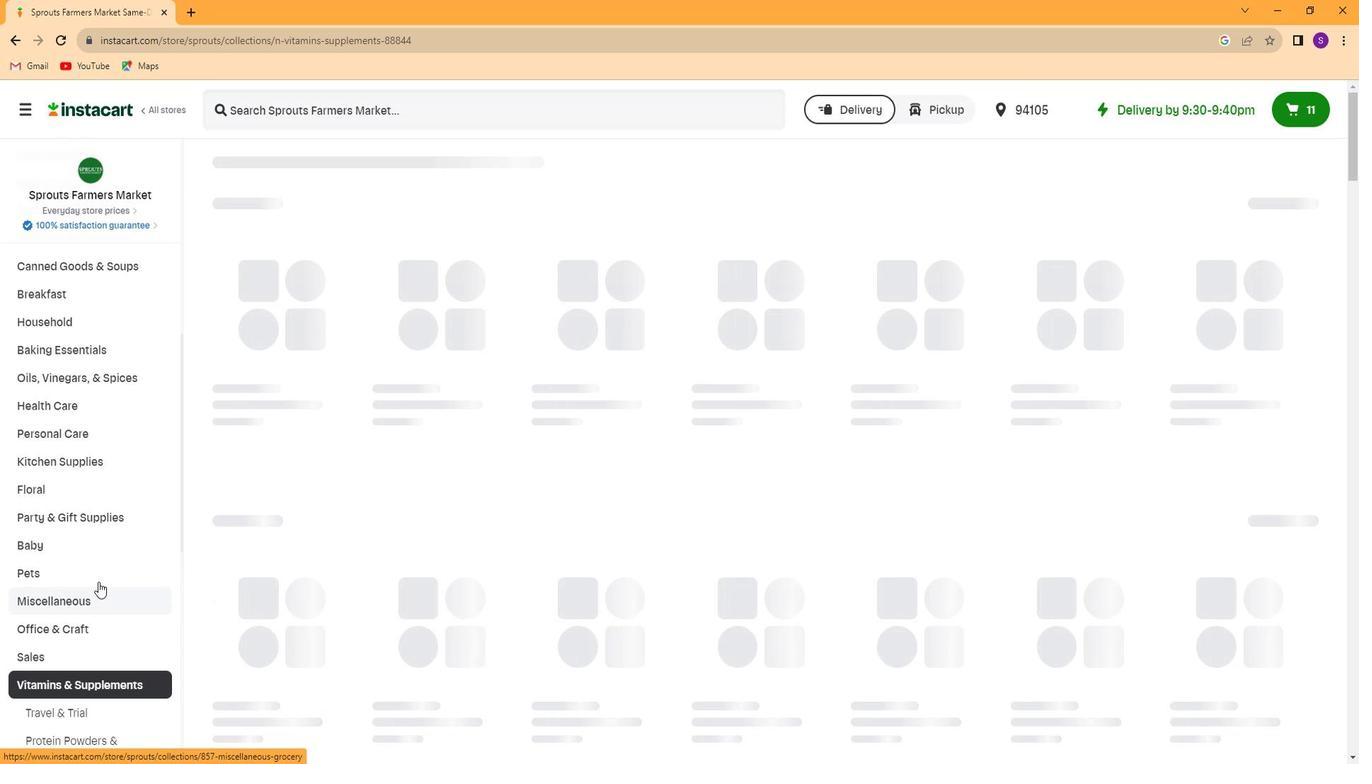 
Action: Mouse moved to (99, 578)
Screenshot: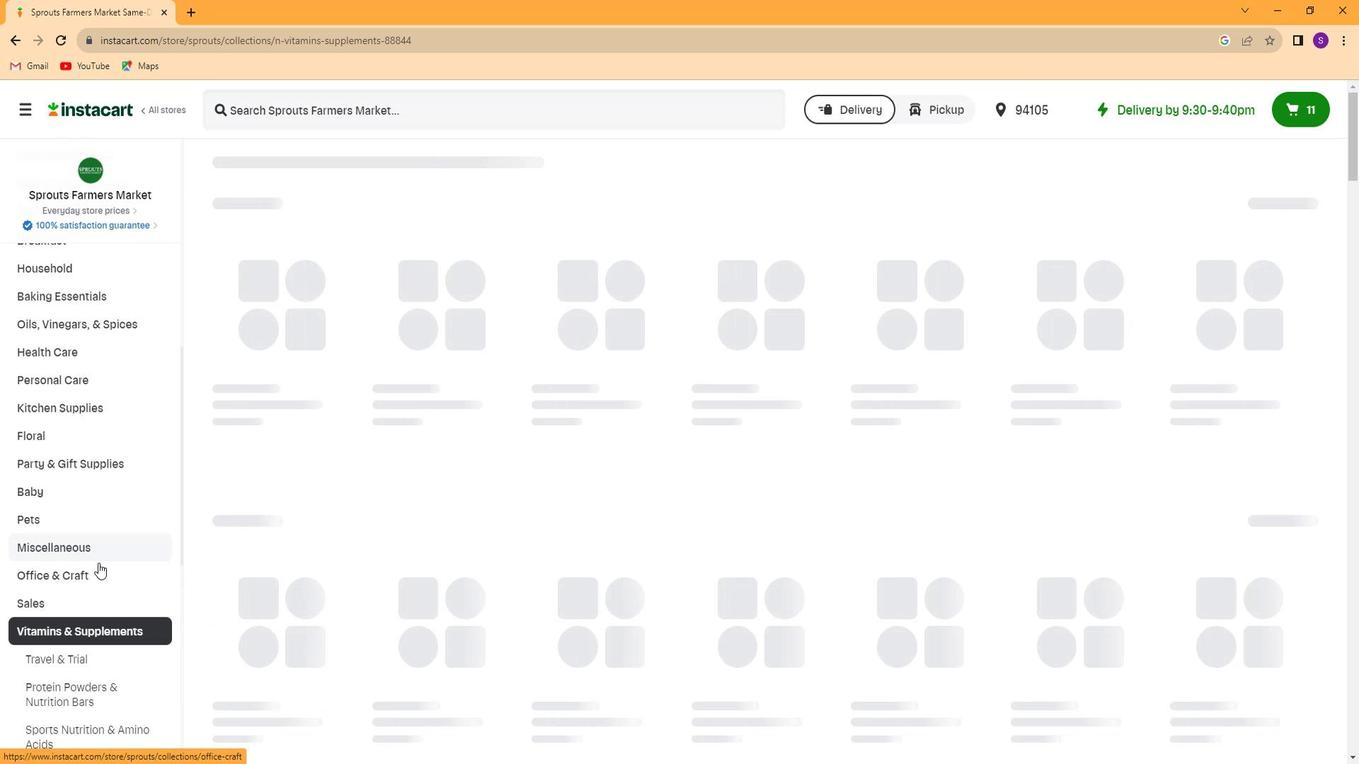 
Action: Mouse scrolled (99, 577) with delta (0, 0)
Screenshot: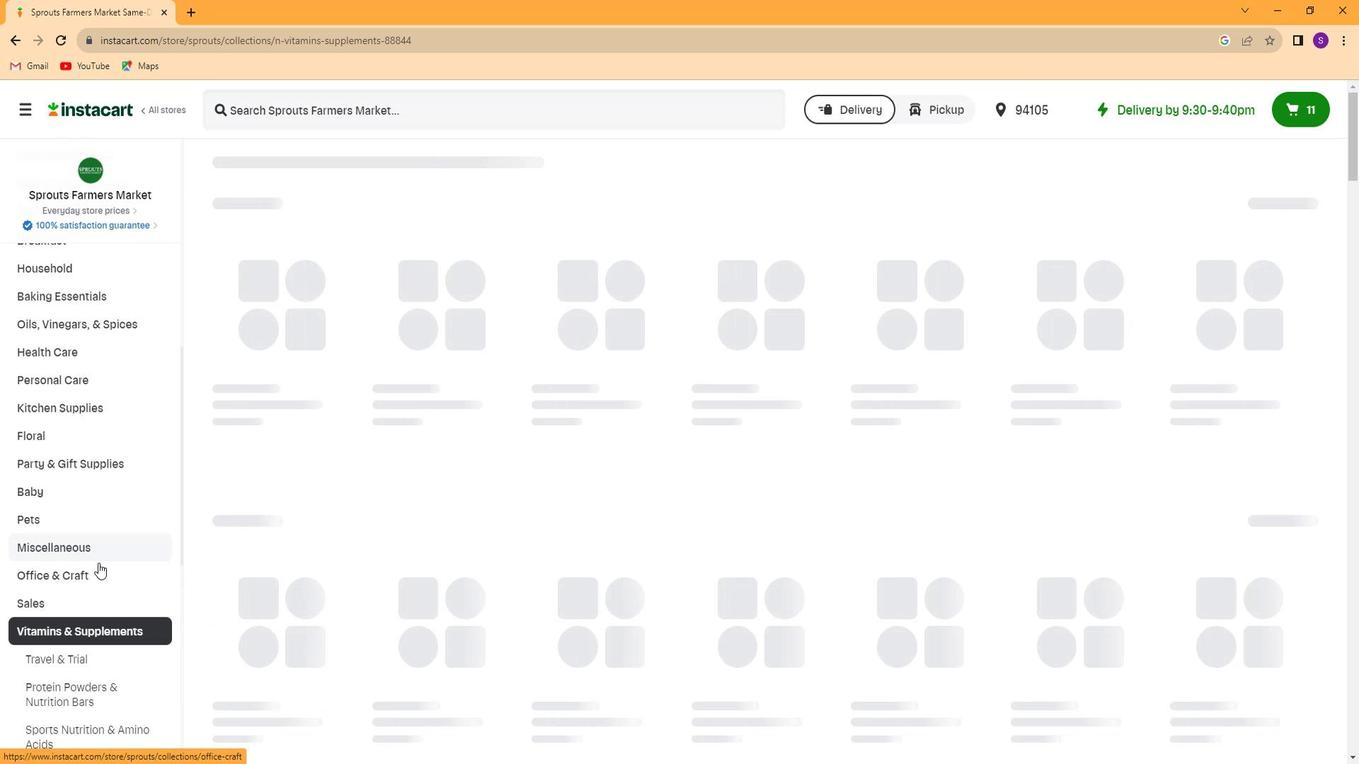 
Action: Mouse moved to (99, 570)
Screenshot: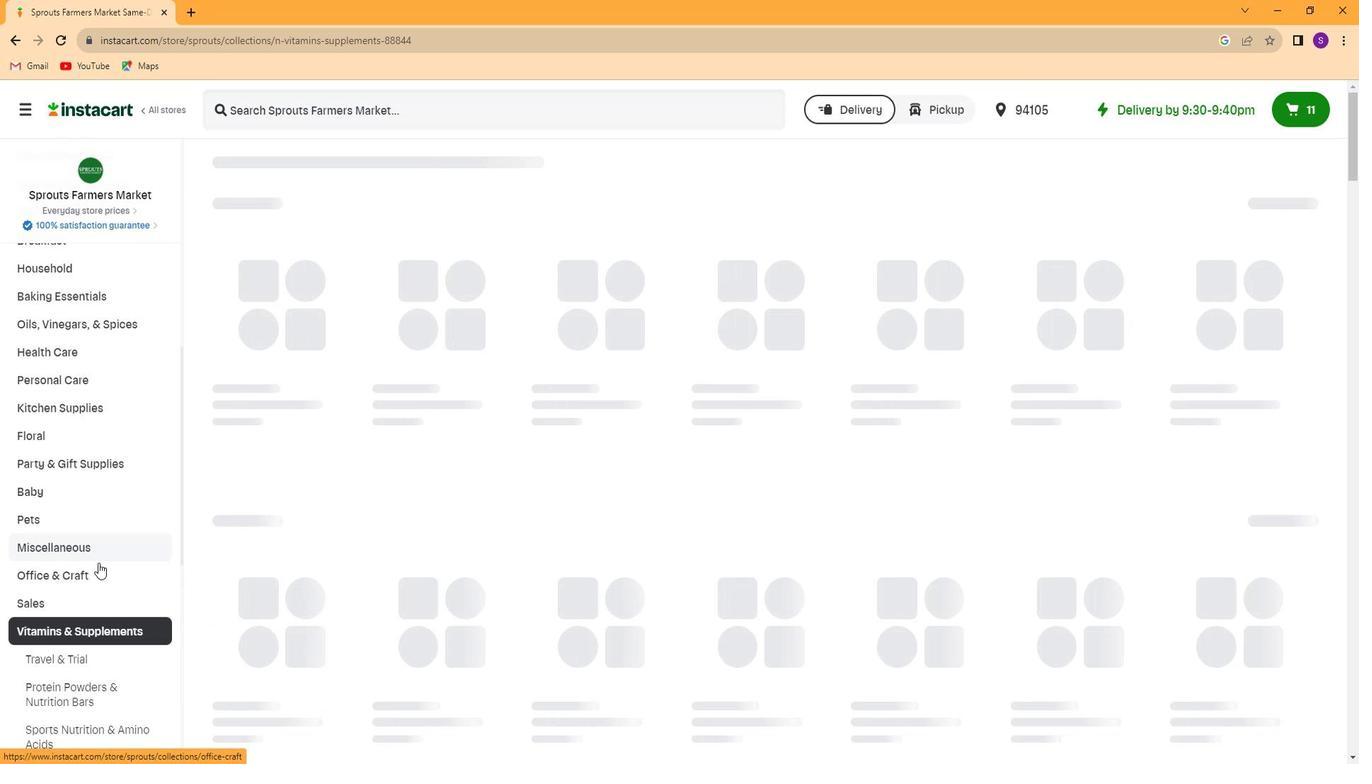 
Action: Mouse scrolled (99, 569) with delta (0, 0)
Screenshot: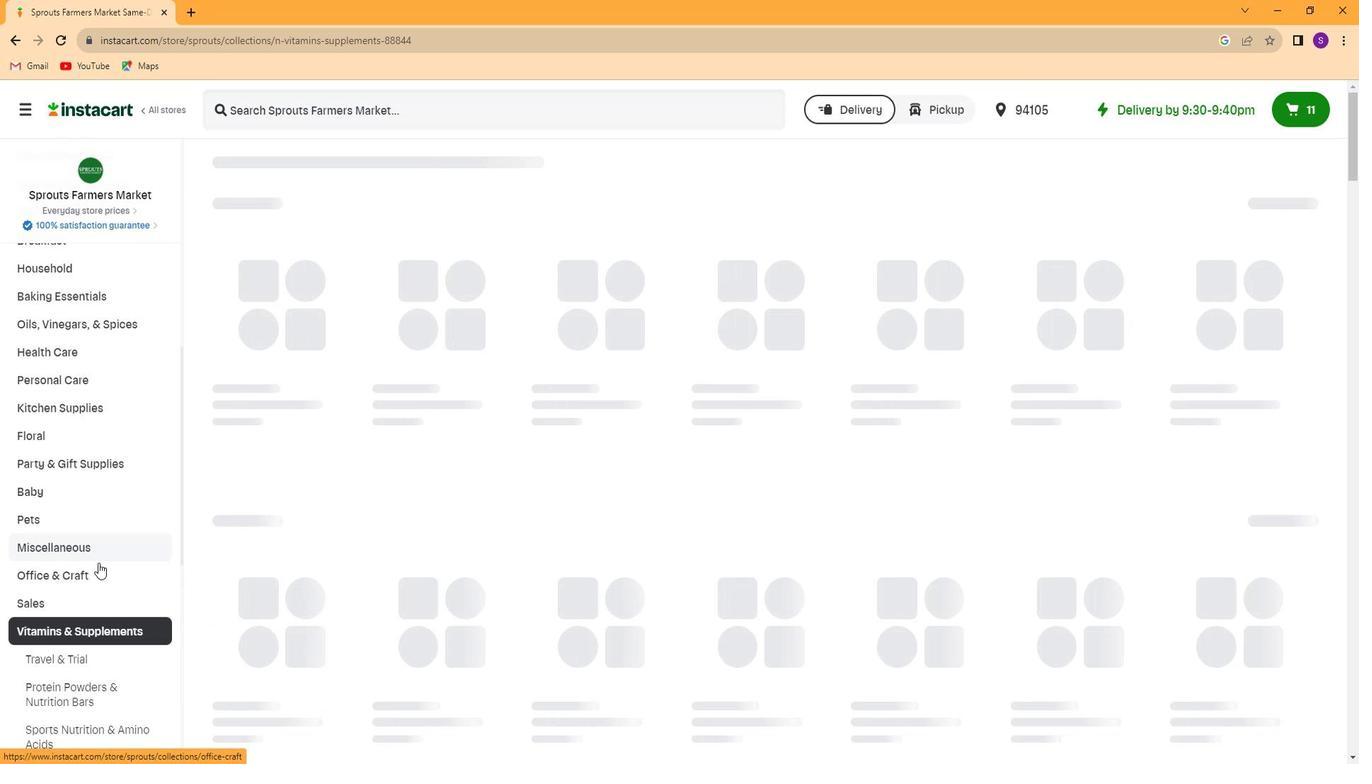 
Action: Mouse moved to (101, 562)
Screenshot: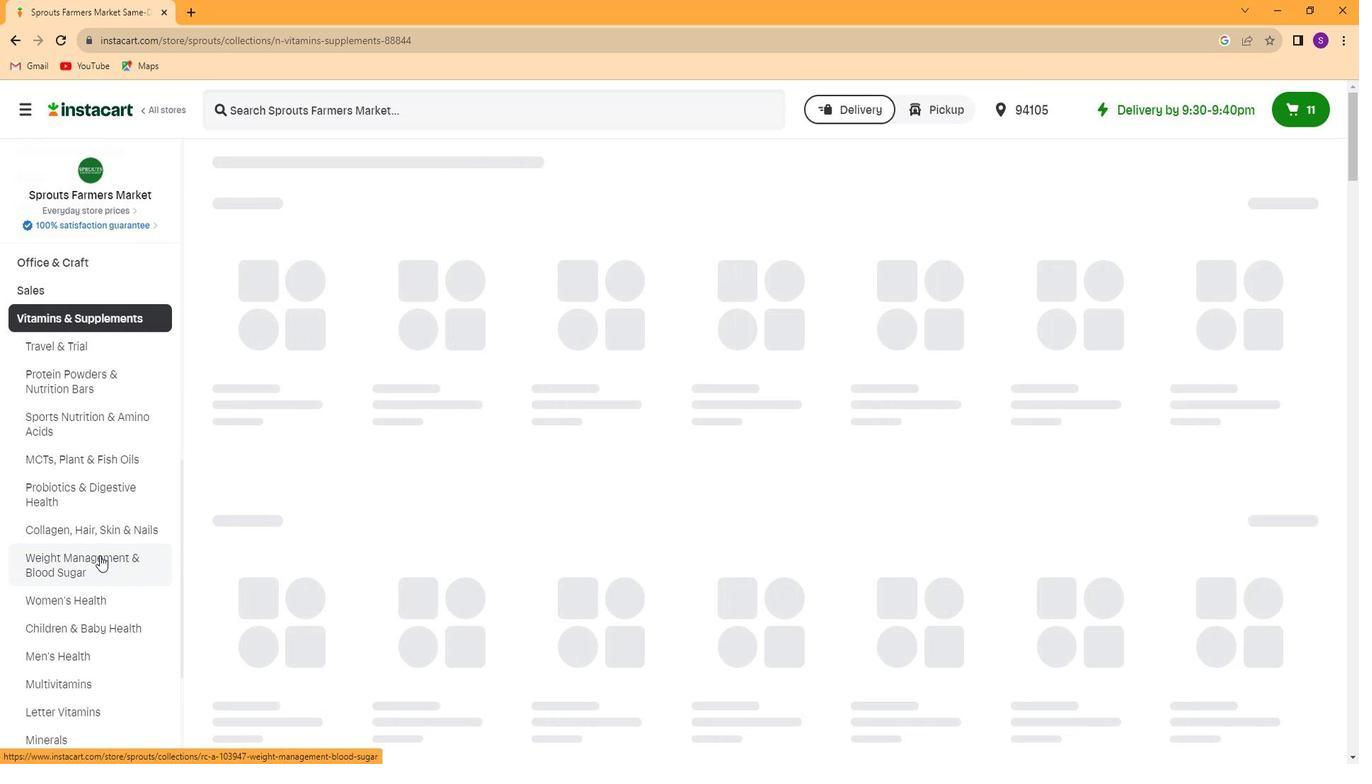 
Action: Mouse scrolled (101, 561) with delta (0, 0)
Screenshot: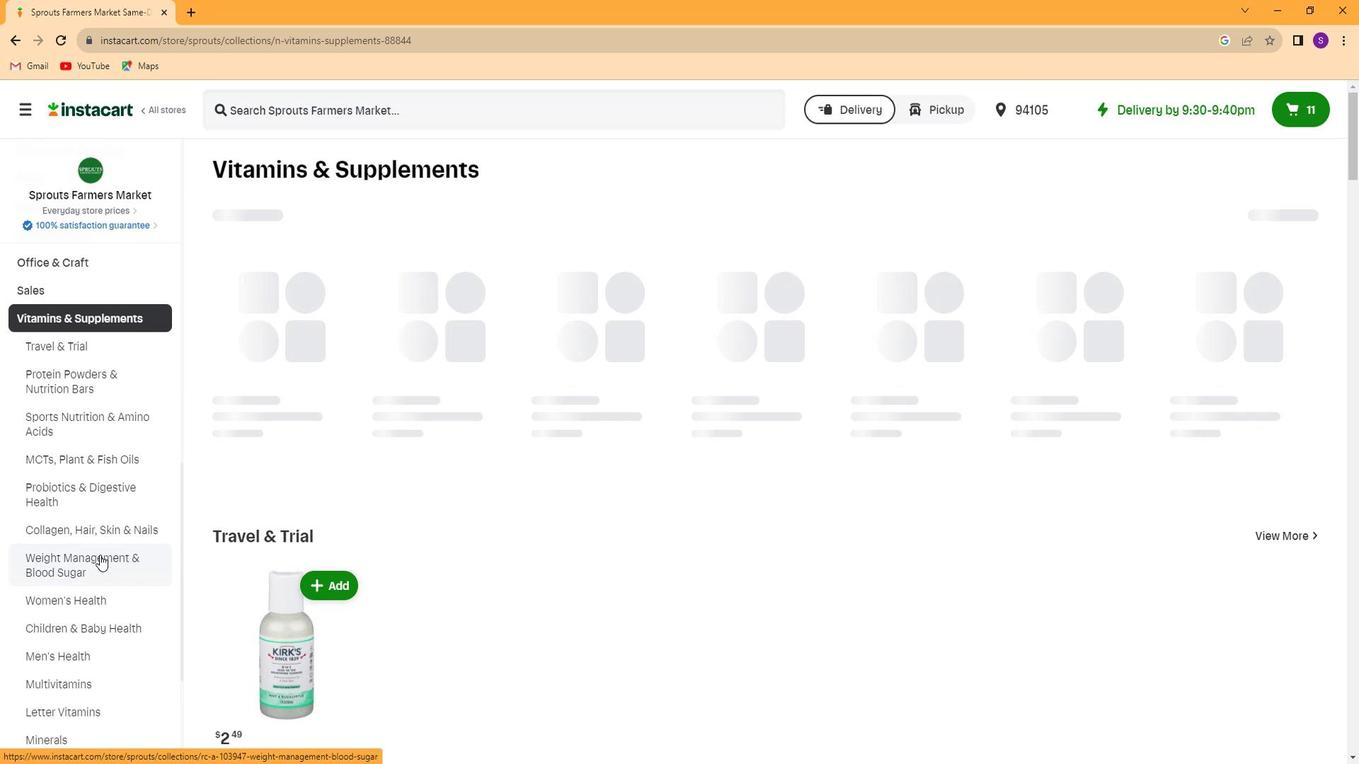 
Action: Mouse scrolled (101, 561) with delta (0, 0)
Screenshot: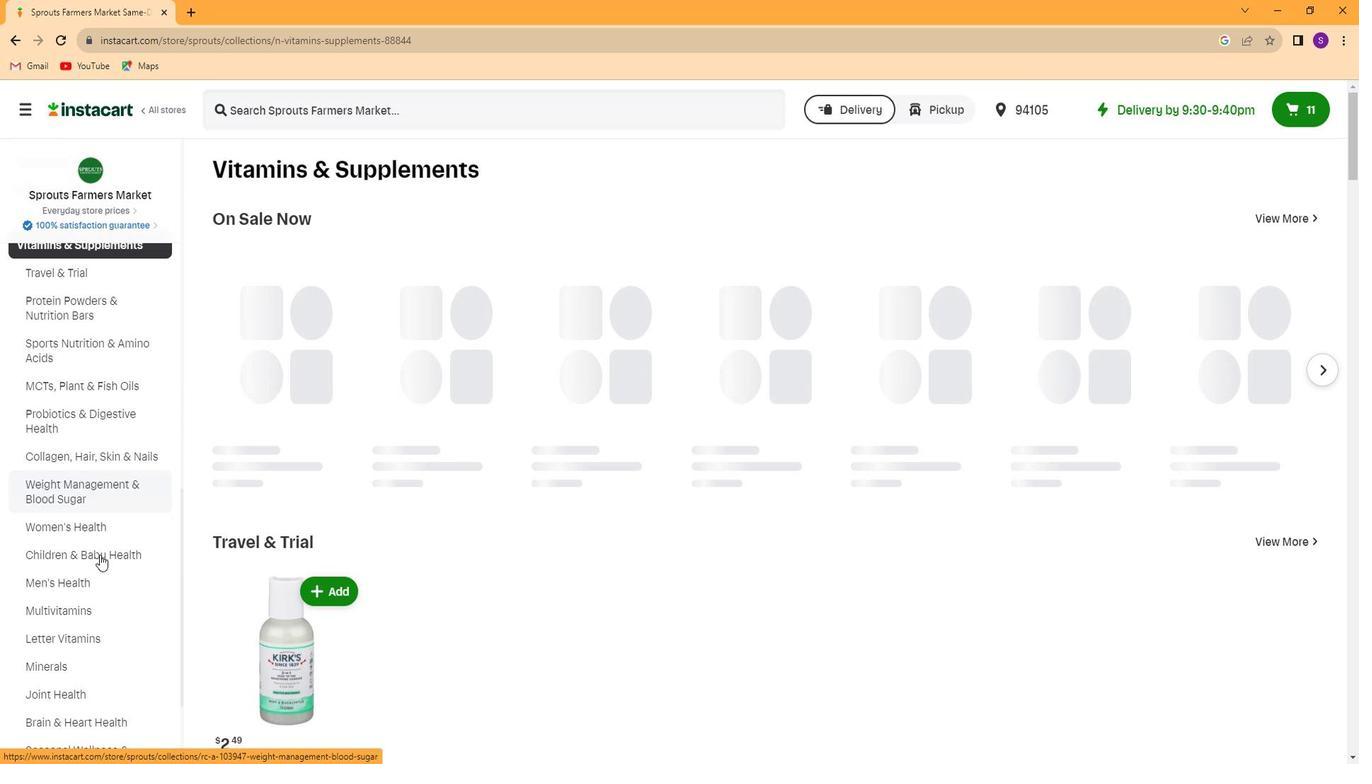 
Action: Mouse moved to (102, 573)
Screenshot: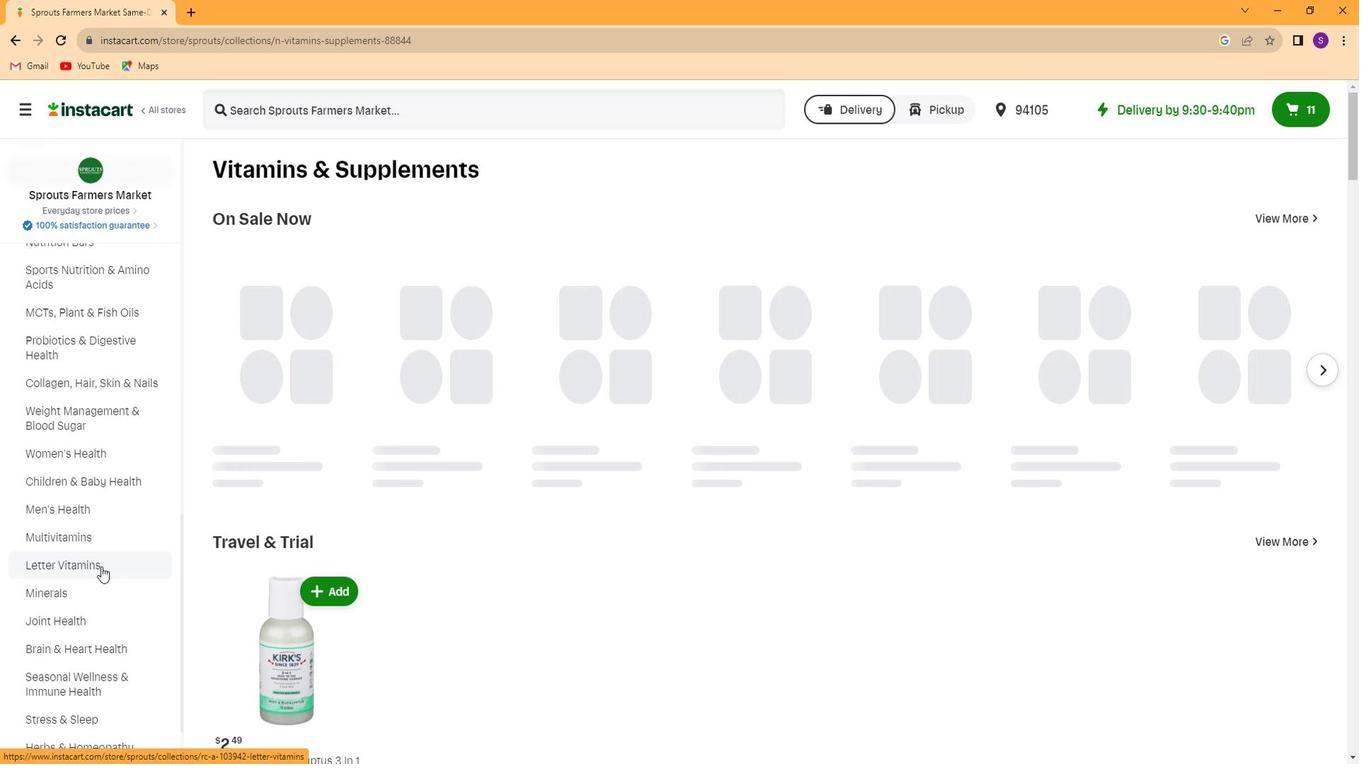 
Action: Mouse pressed left at (102, 573)
Screenshot: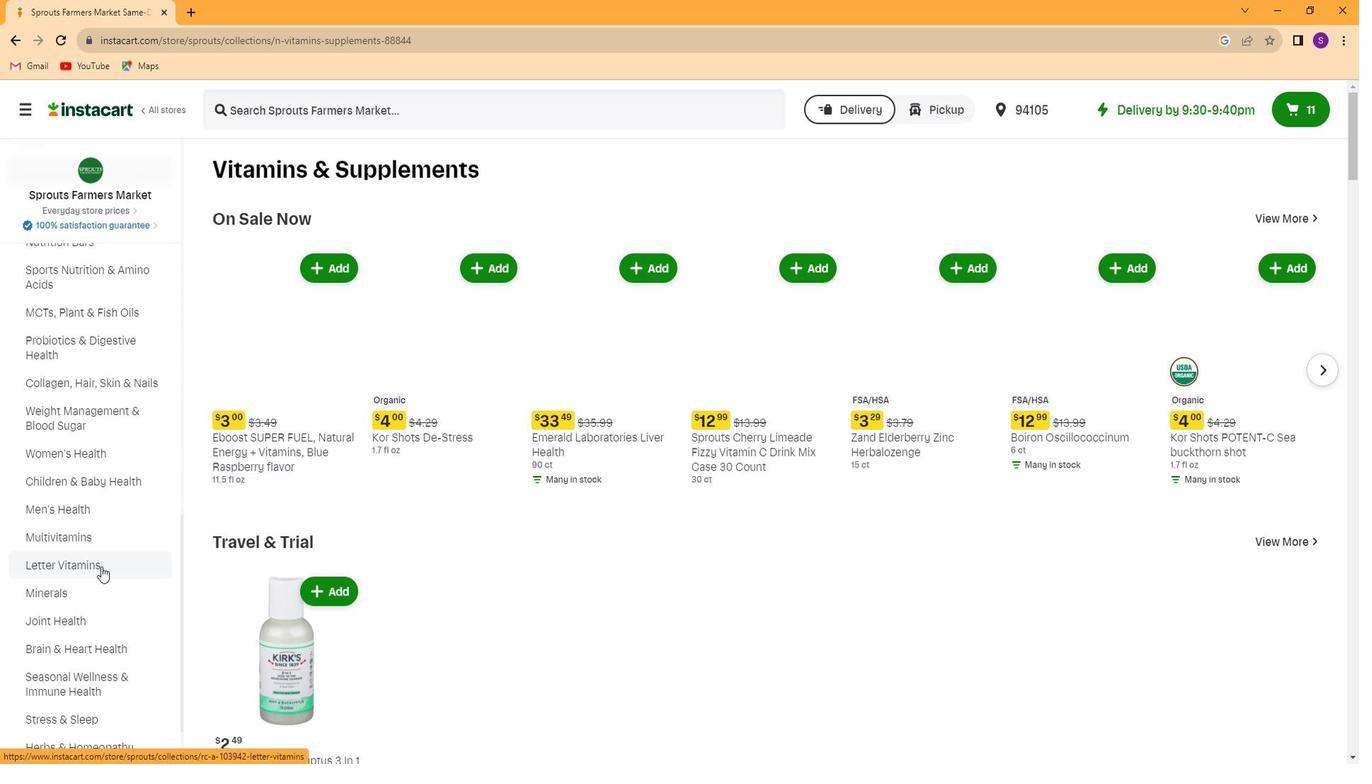 
Action: Mouse moved to (342, 244)
Screenshot: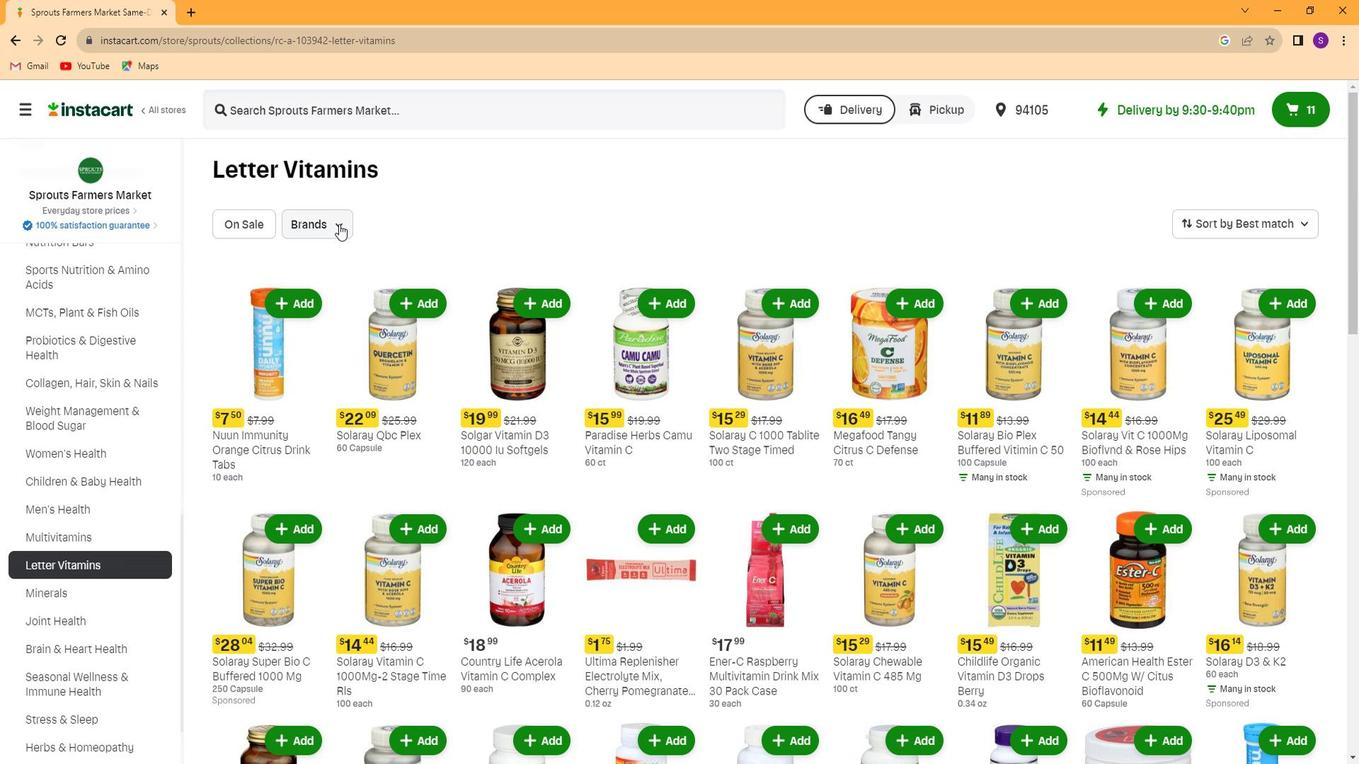 
Action: Mouse pressed left at (342, 244)
Screenshot: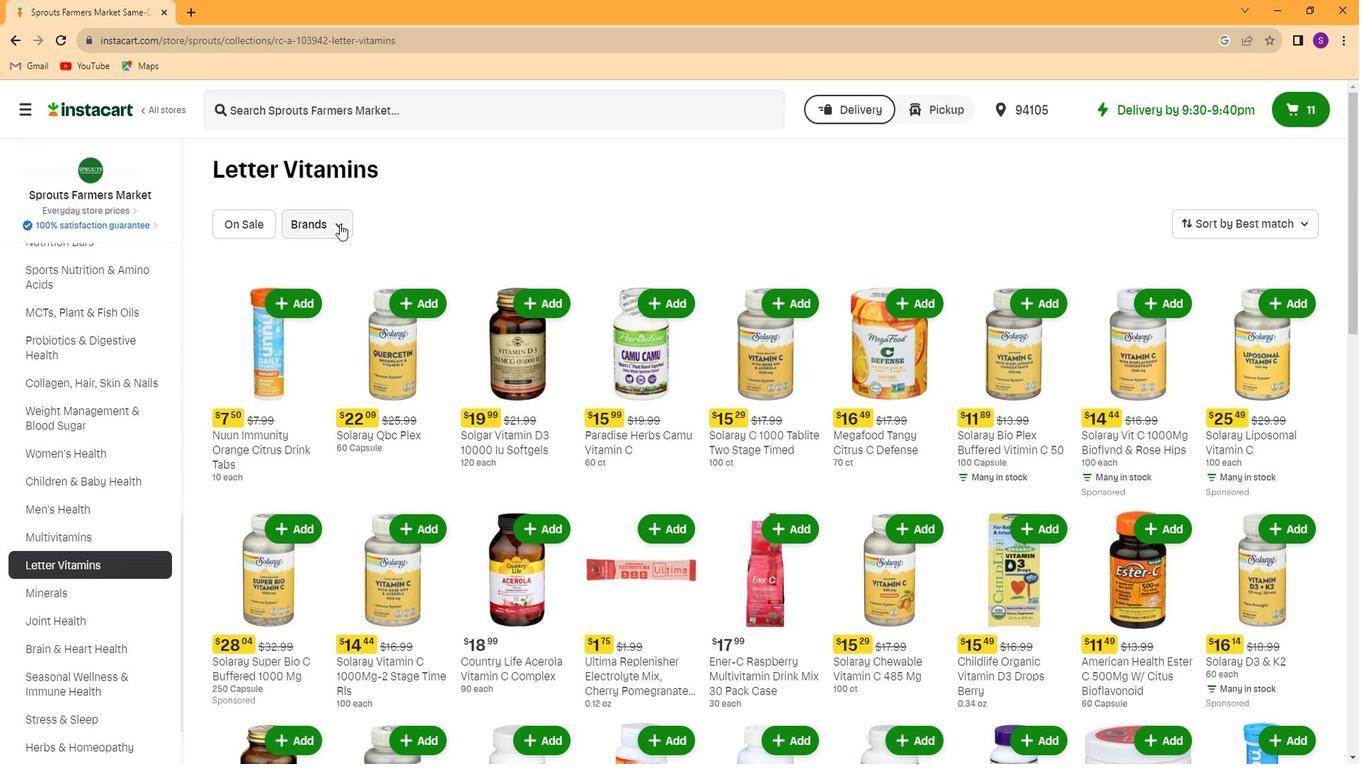 
Action: Mouse moved to (396, 346)
Screenshot: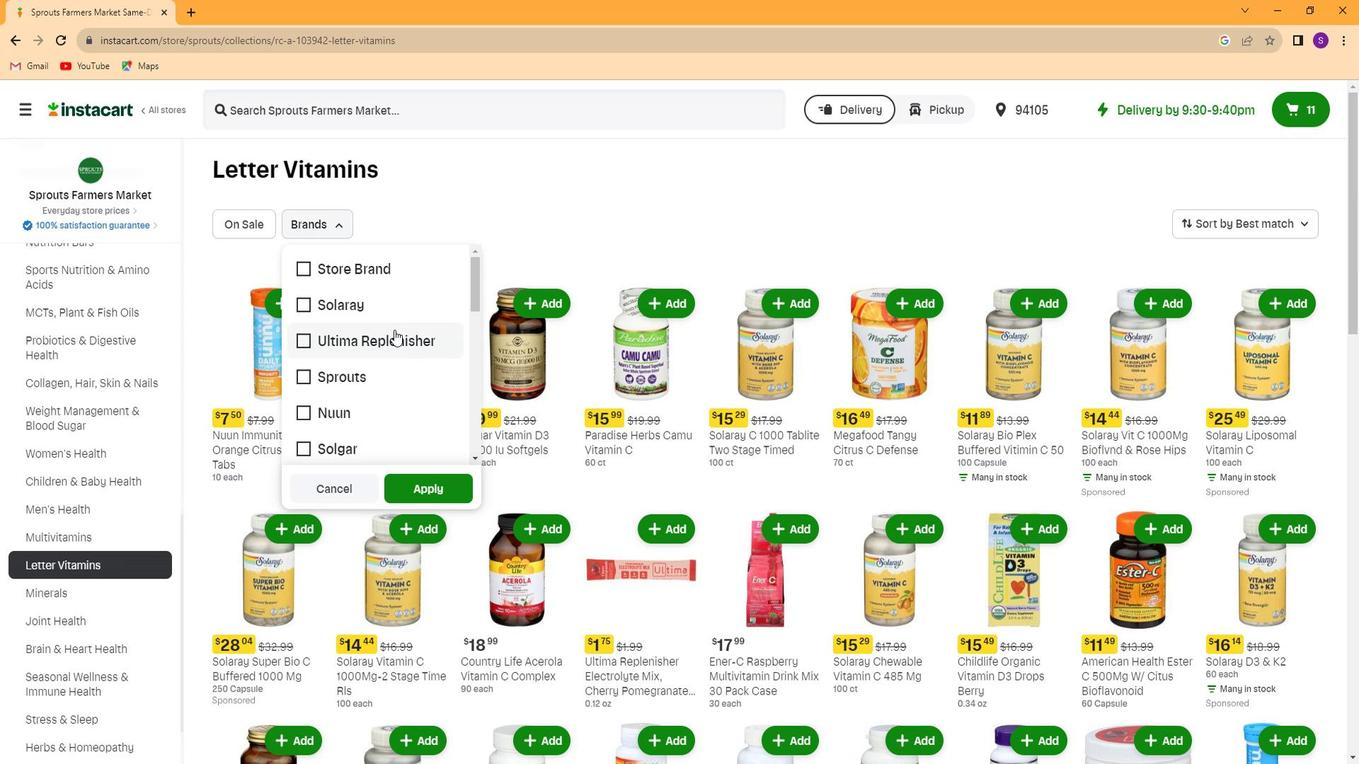 
Action: Mouse pressed left at (396, 346)
Screenshot: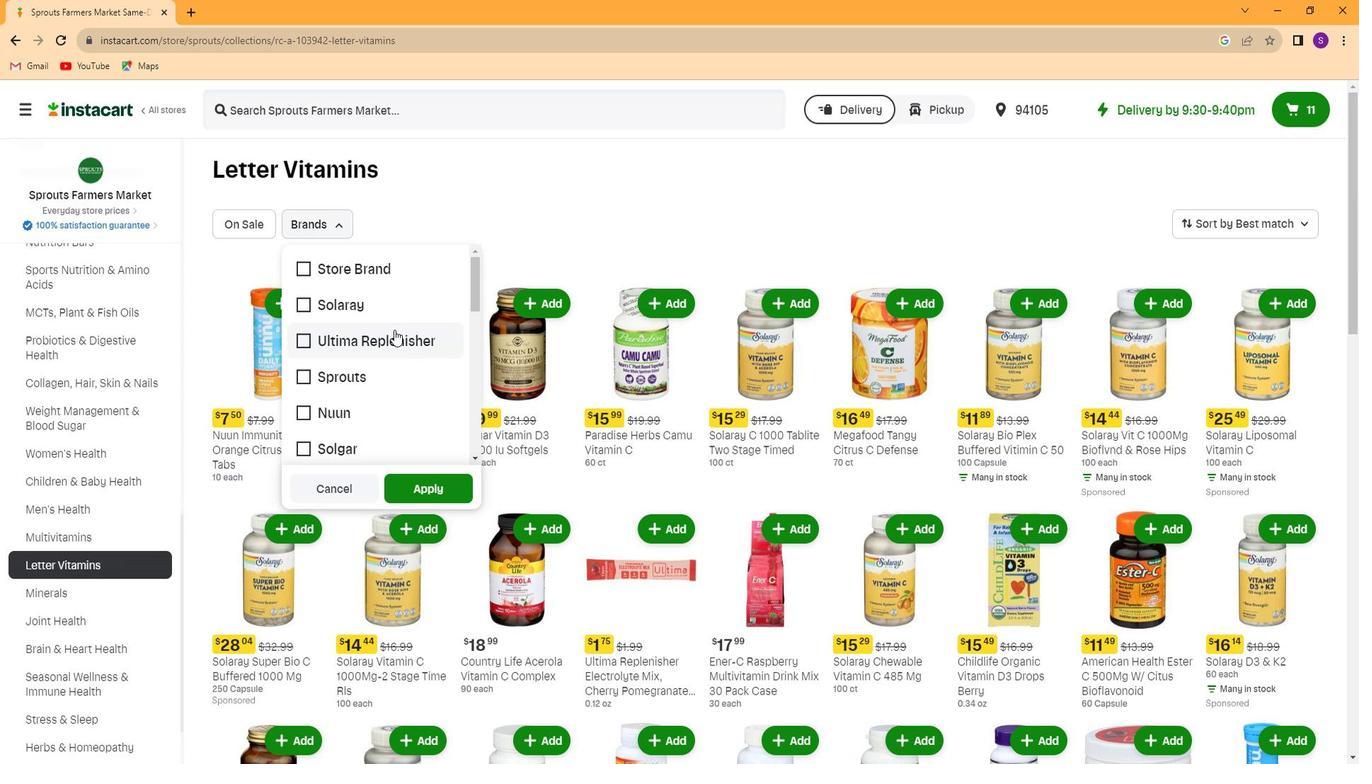 
Action: Mouse moved to (438, 504)
Screenshot: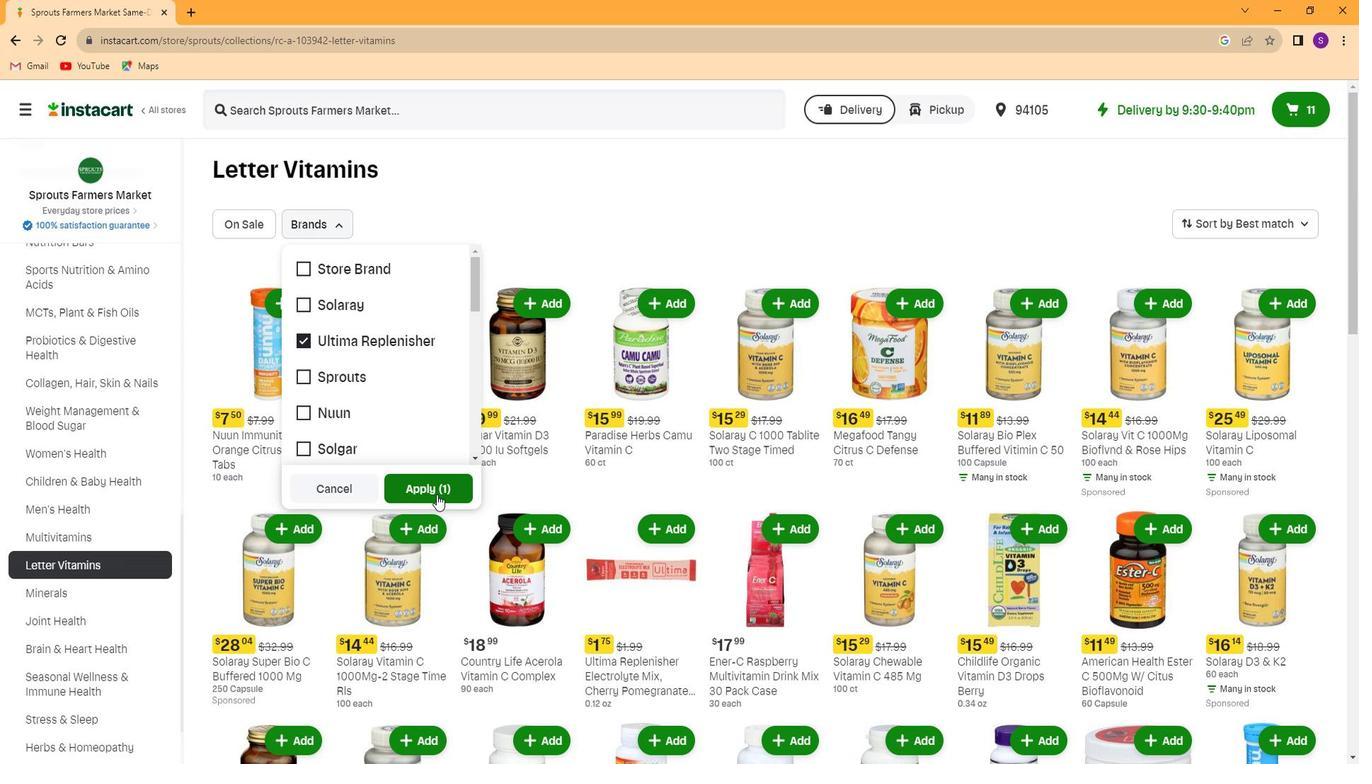 
Action: Mouse pressed left at (438, 504)
Screenshot: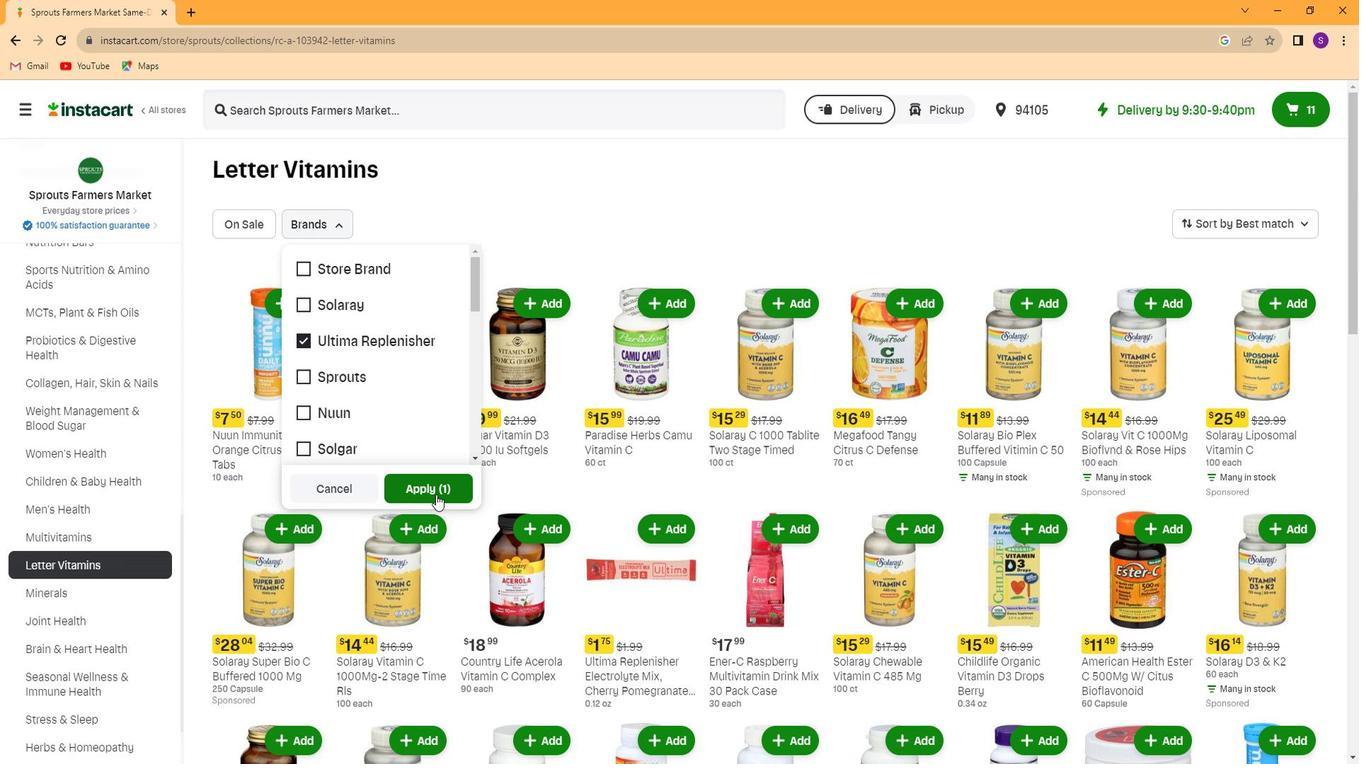 
Action: Mouse moved to (646, 563)
Screenshot: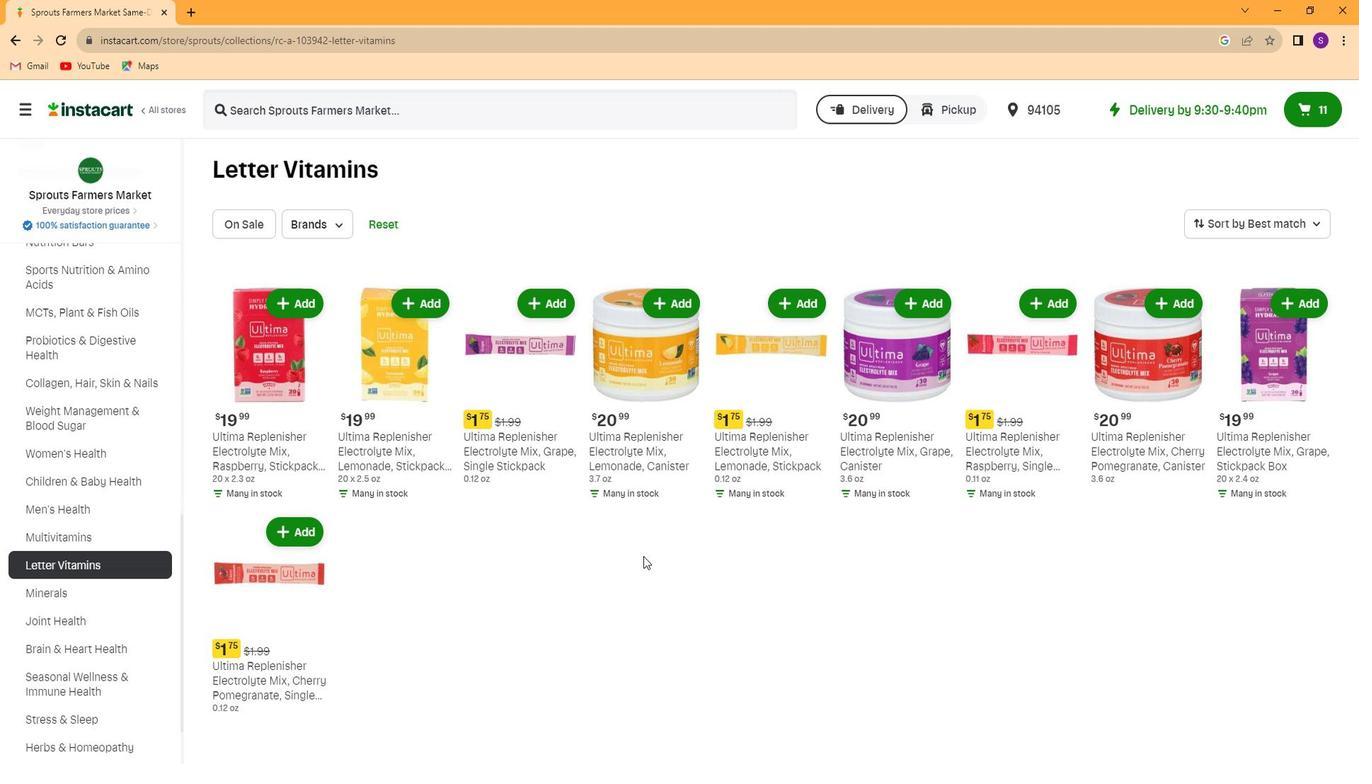 
